 Task: Send an email with the signature Donald Hall with the subject Performance review and the message Please let me know if you have any feedback on this proposal. from softage.1@softage.net to softage.4@softage.net and softage.5@softage.net with an attached document Design_document.docx
Action: Mouse moved to (416, 529)
Screenshot: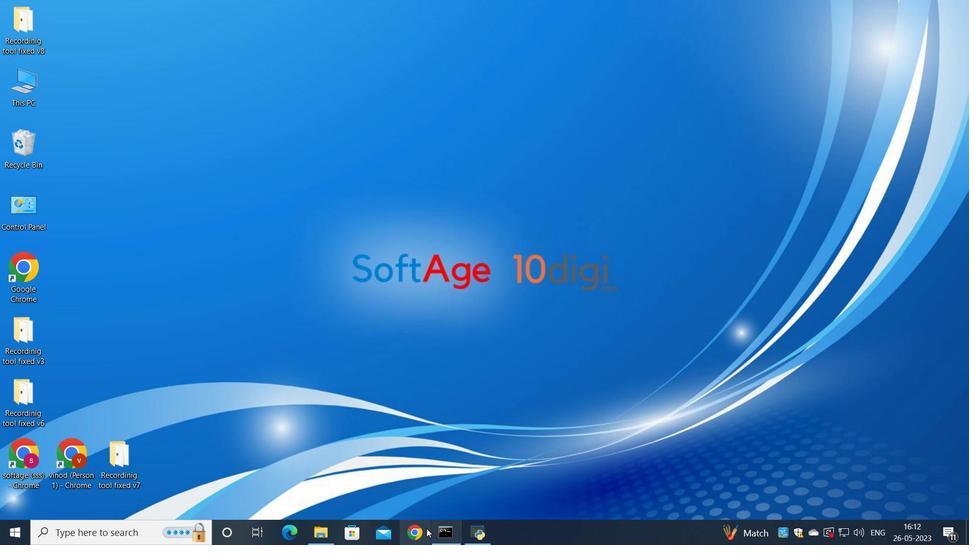 
Action: Mouse pressed left at (416, 529)
Screenshot: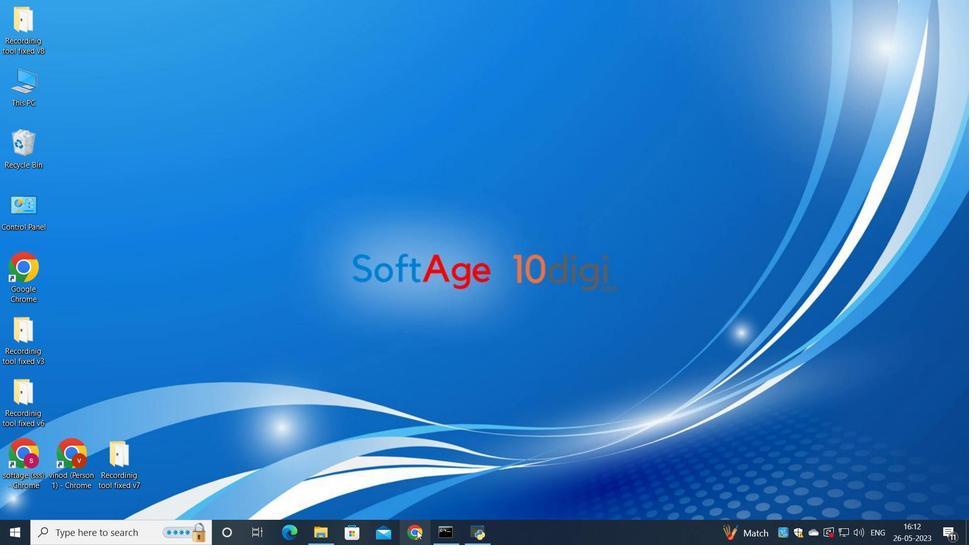 
Action: Mouse moved to (434, 330)
Screenshot: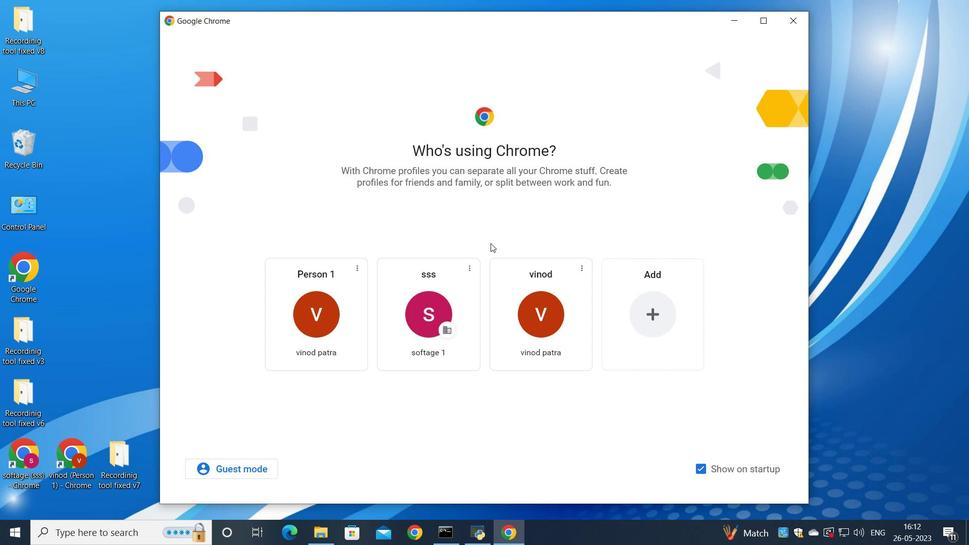 
Action: Mouse pressed left at (434, 330)
Screenshot: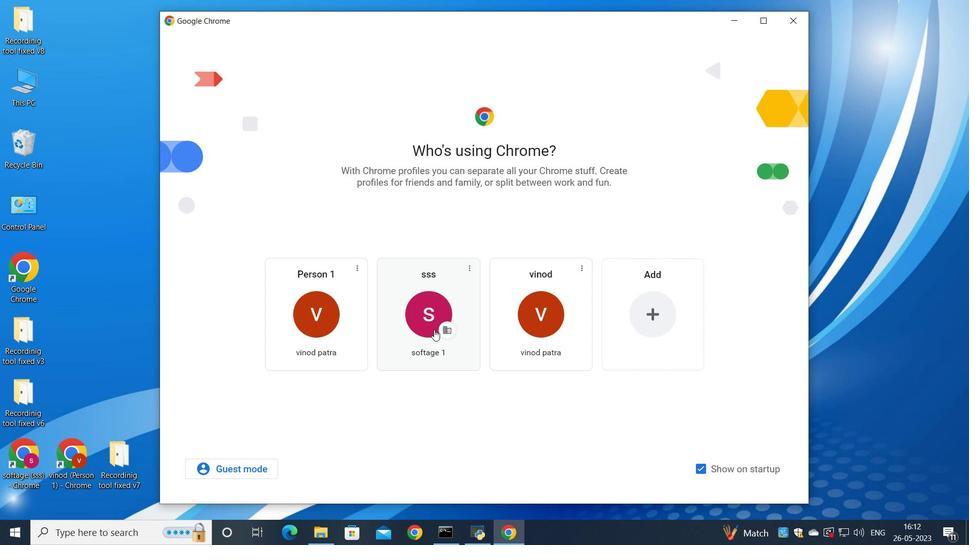 
Action: Mouse moved to (848, 64)
Screenshot: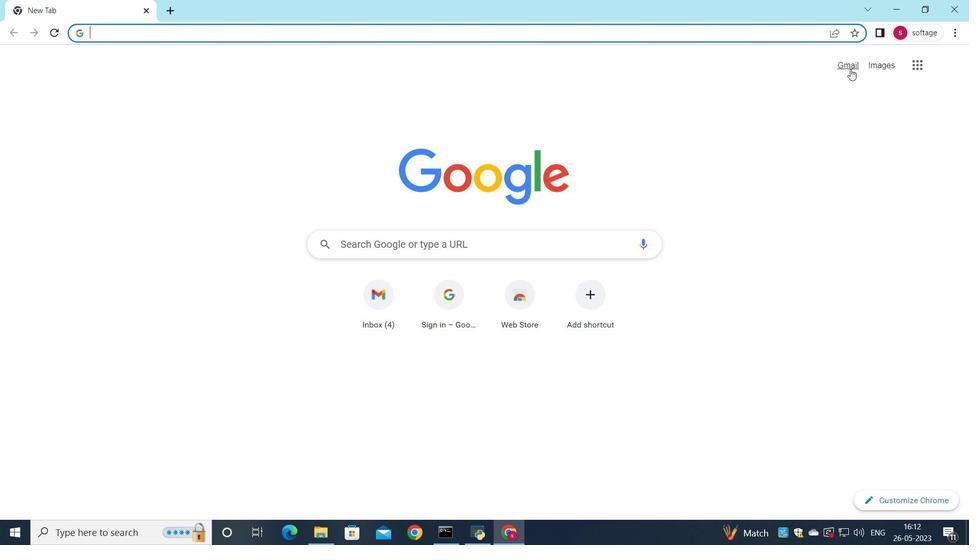 
Action: Mouse pressed left at (848, 64)
Screenshot: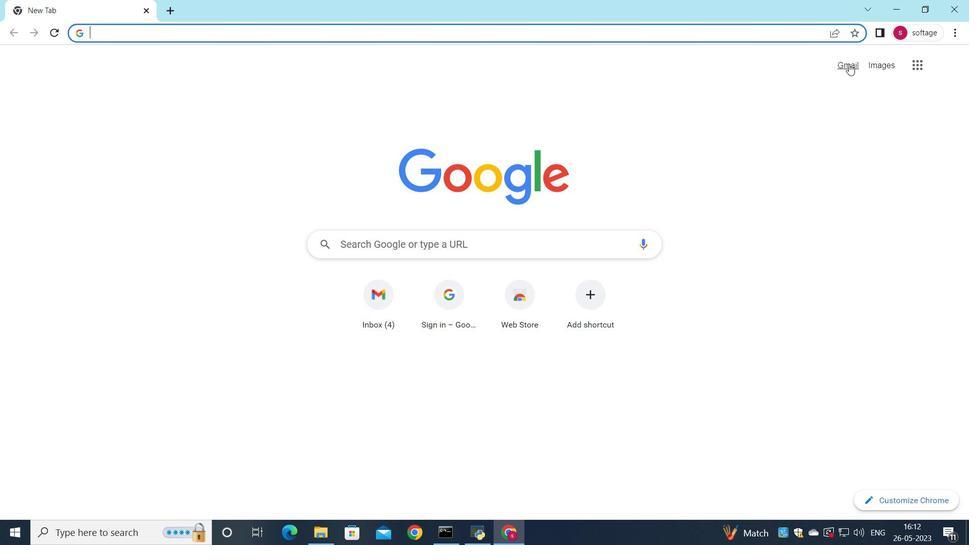 
Action: Mouse moved to (835, 85)
Screenshot: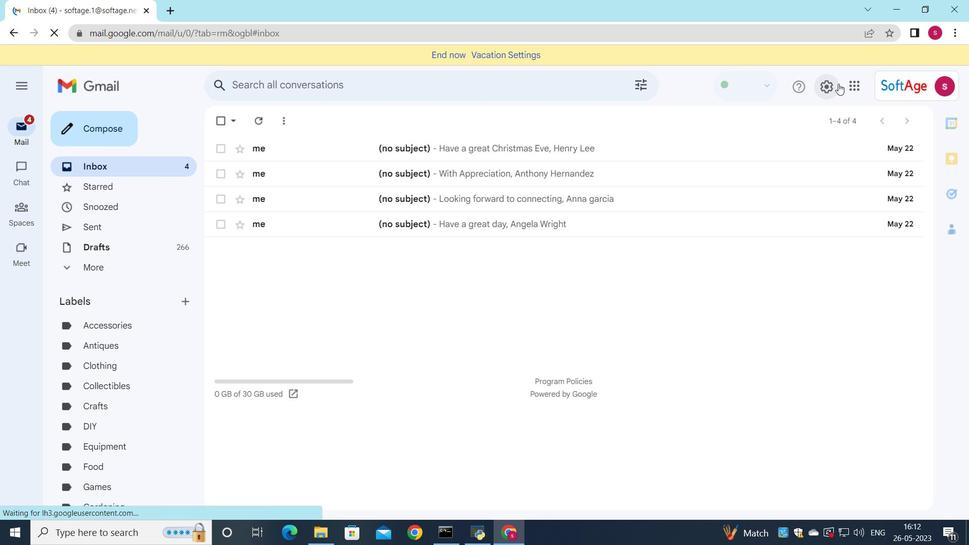 
Action: Mouse pressed left at (835, 85)
Screenshot: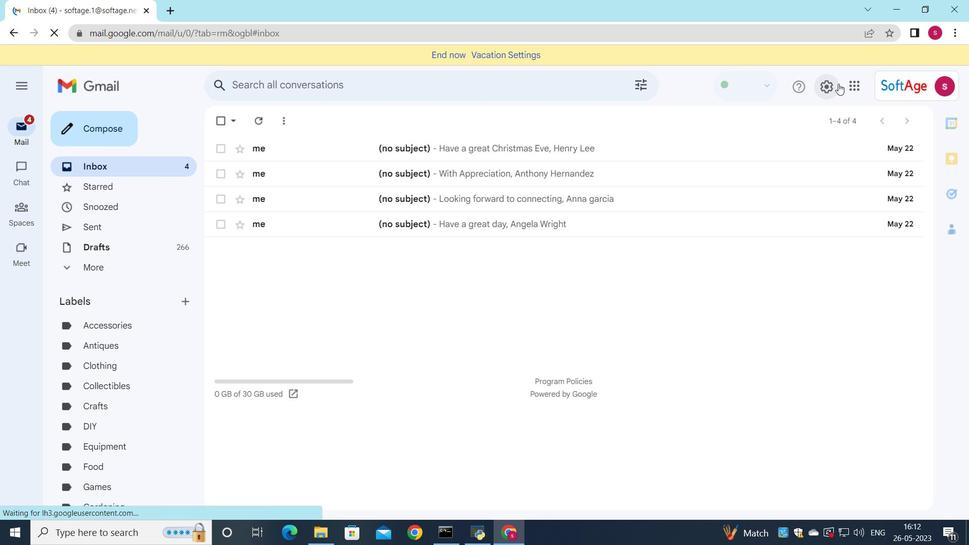 
Action: Mouse moved to (836, 145)
Screenshot: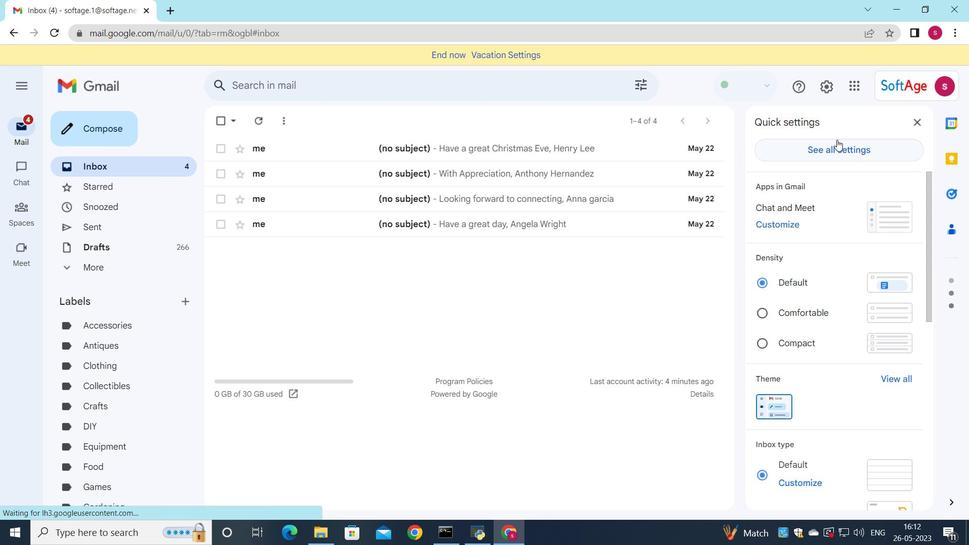 
Action: Mouse pressed left at (836, 145)
Screenshot: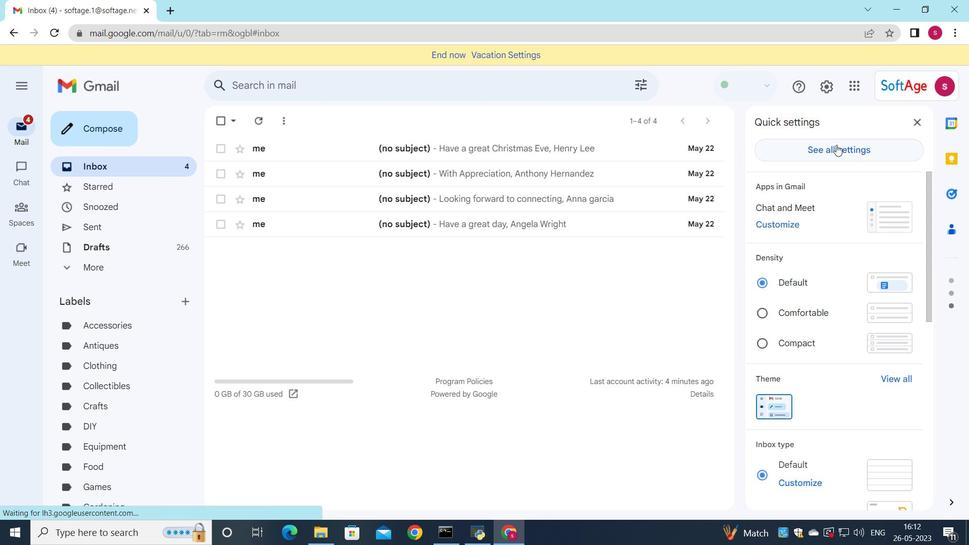 
Action: Mouse moved to (391, 253)
Screenshot: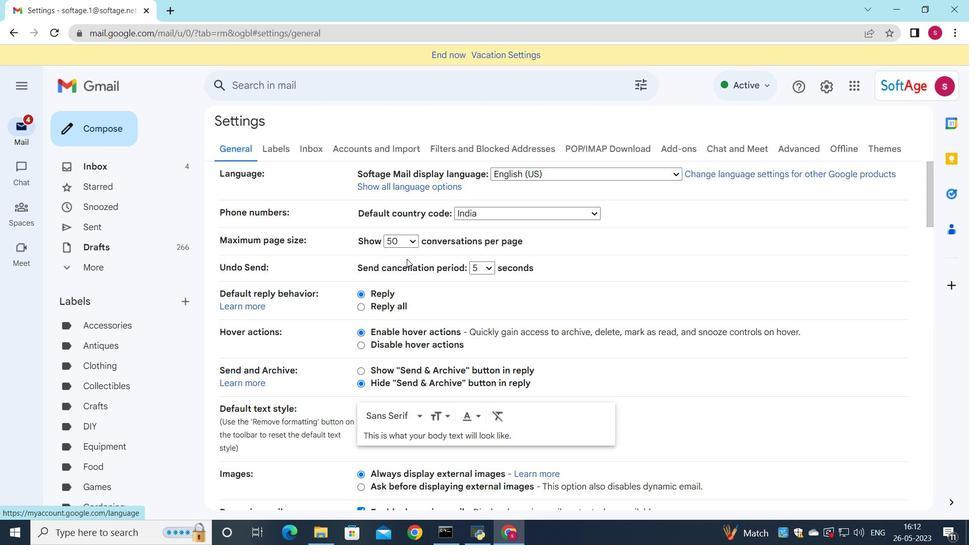 
Action: Mouse scrolled (391, 253) with delta (0, 0)
Screenshot: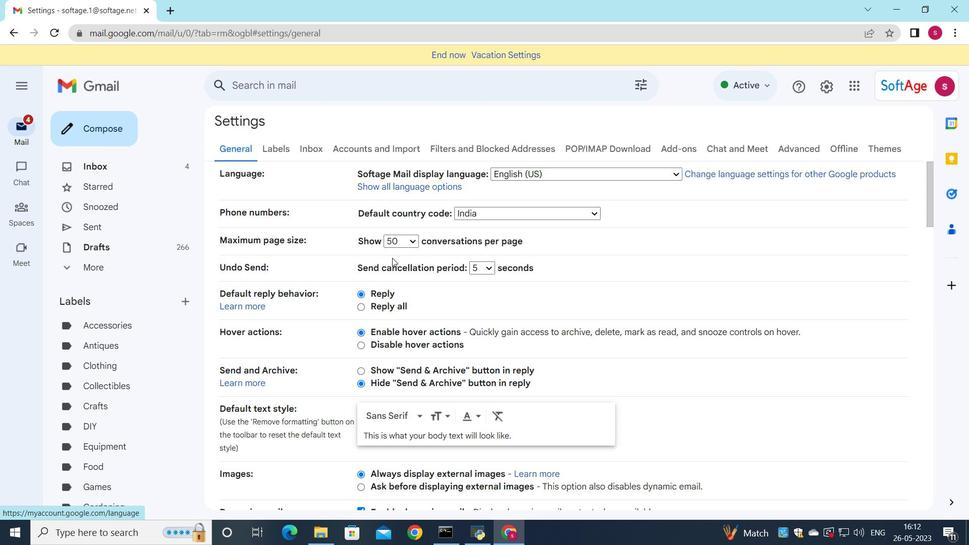 
Action: Mouse scrolled (391, 253) with delta (0, 0)
Screenshot: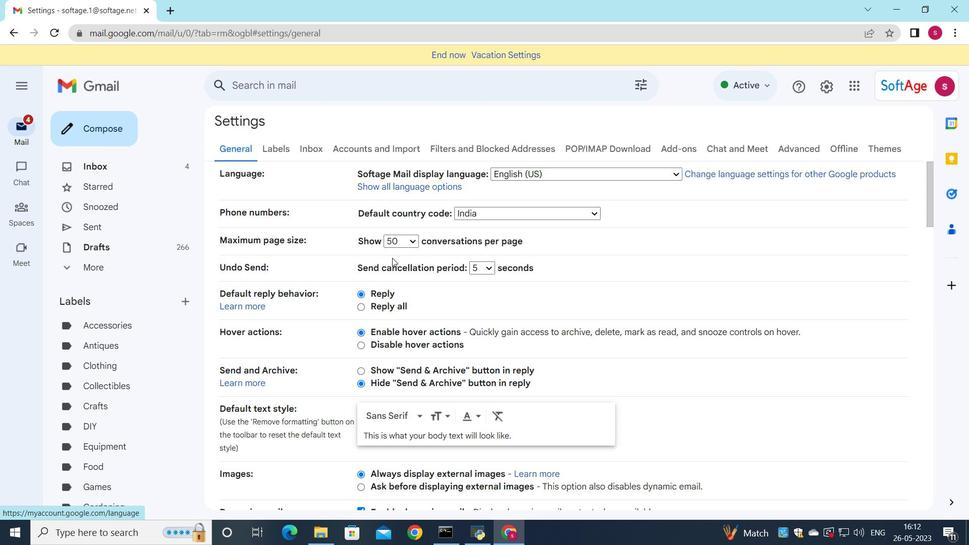 
Action: Mouse scrolled (391, 253) with delta (0, 0)
Screenshot: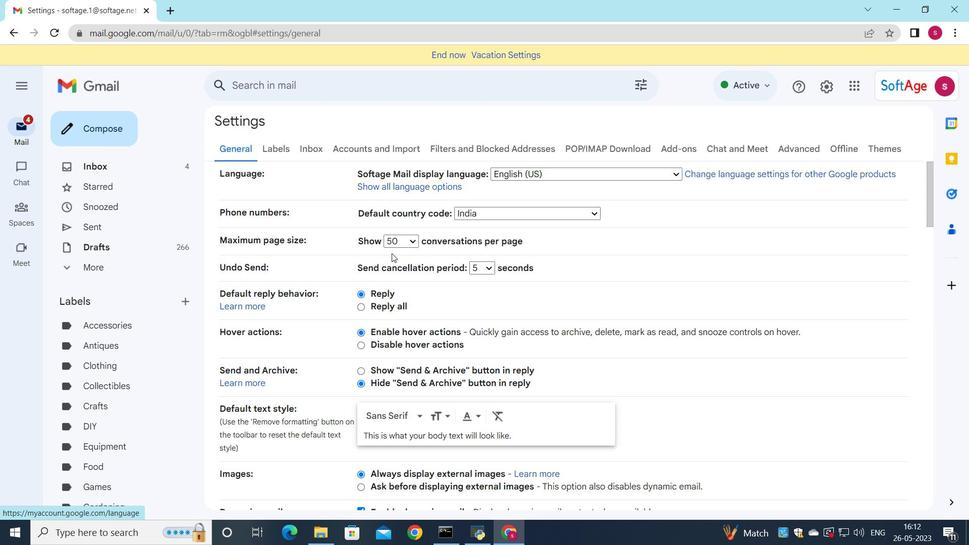 
Action: Mouse moved to (392, 246)
Screenshot: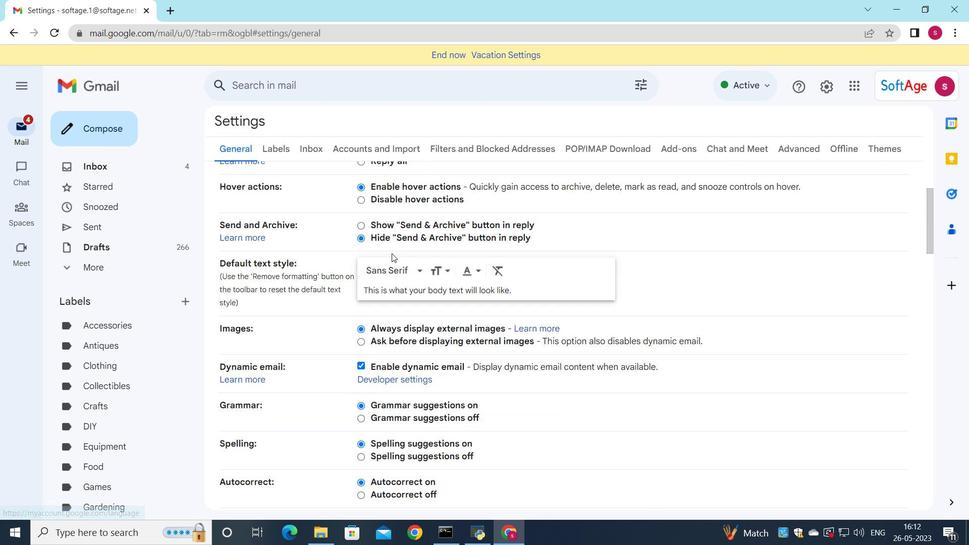 
Action: Mouse scrolled (392, 245) with delta (0, 0)
Screenshot: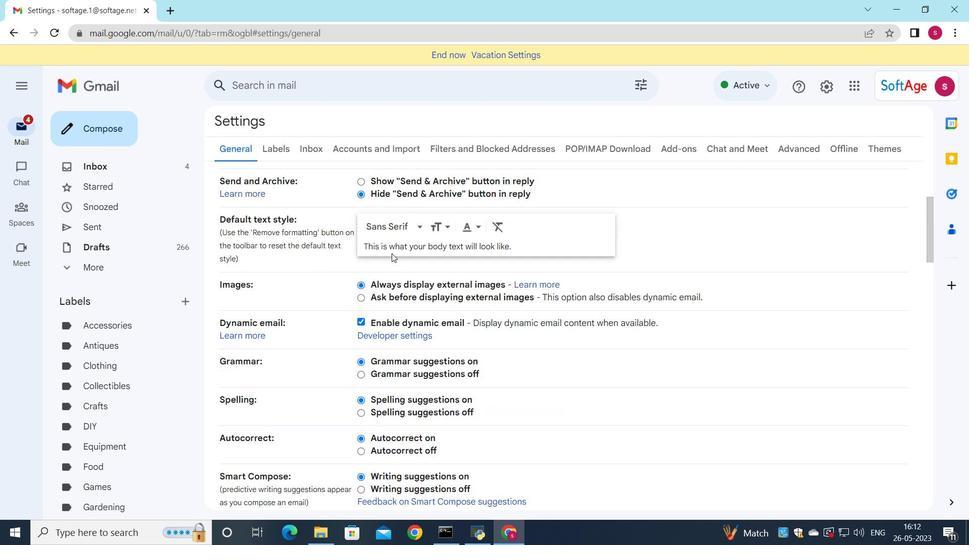 
Action: Mouse scrolled (392, 245) with delta (0, 0)
Screenshot: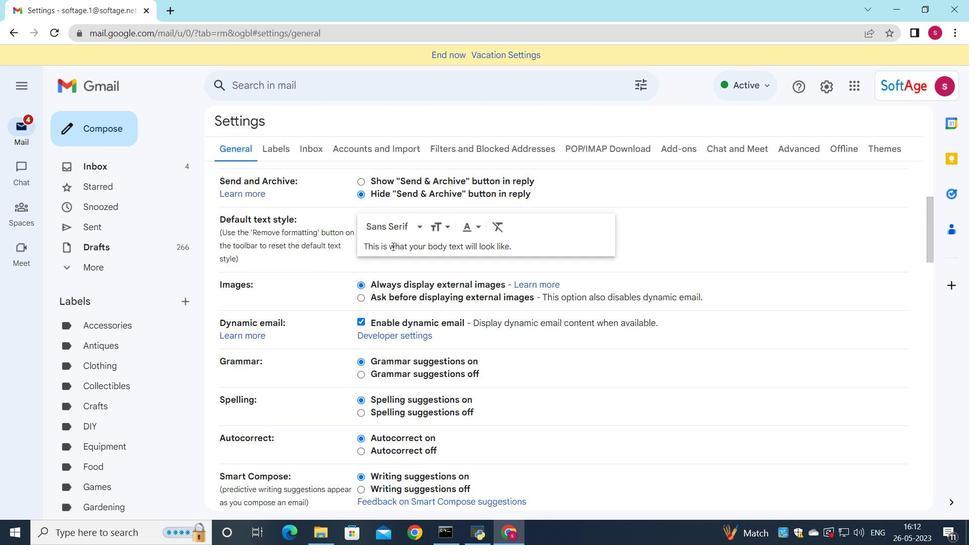 
Action: Mouse scrolled (392, 245) with delta (0, 0)
Screenshot: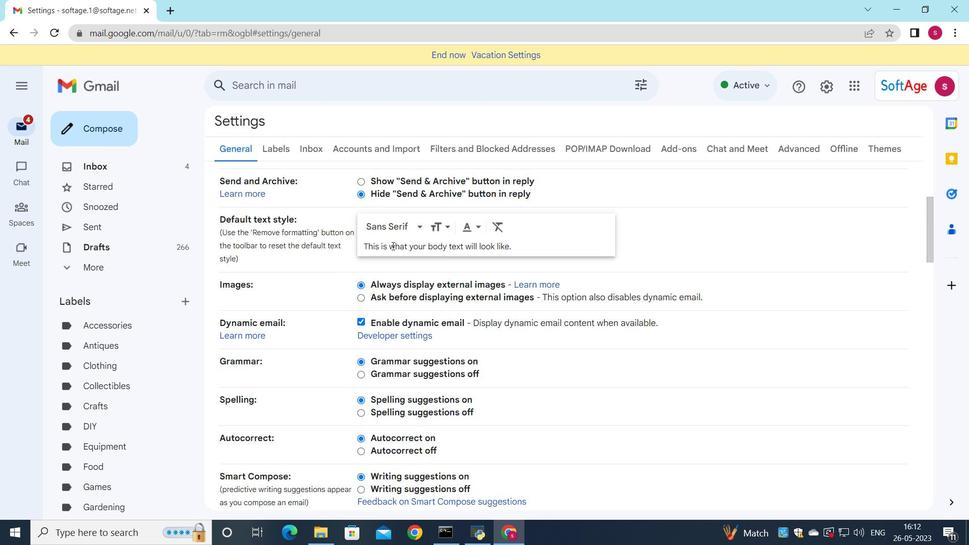 
Action: Mouse scrolled (392, 245) with delta (0, 0)
Screenshot: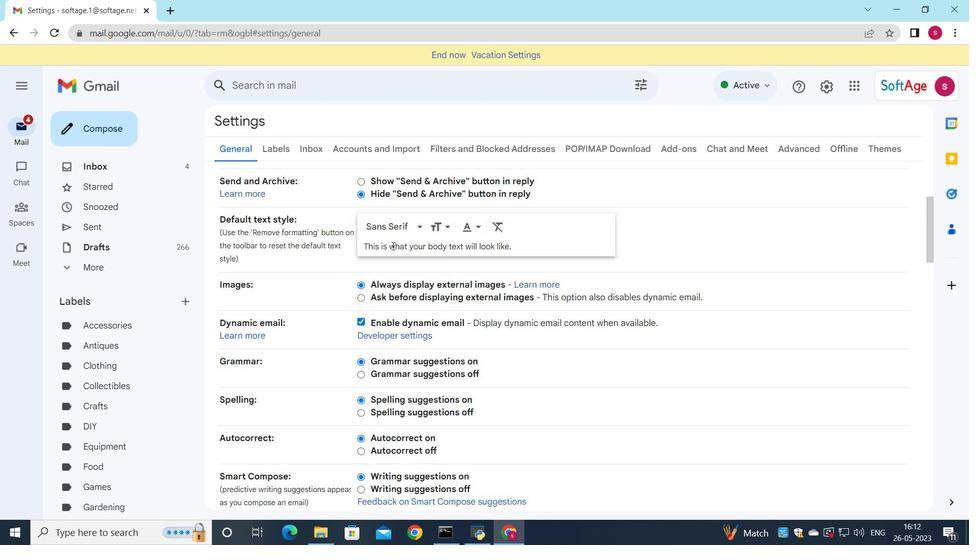 
Action: Mouse scrolled (392, 245) with delta (0, 0)
Screenshot: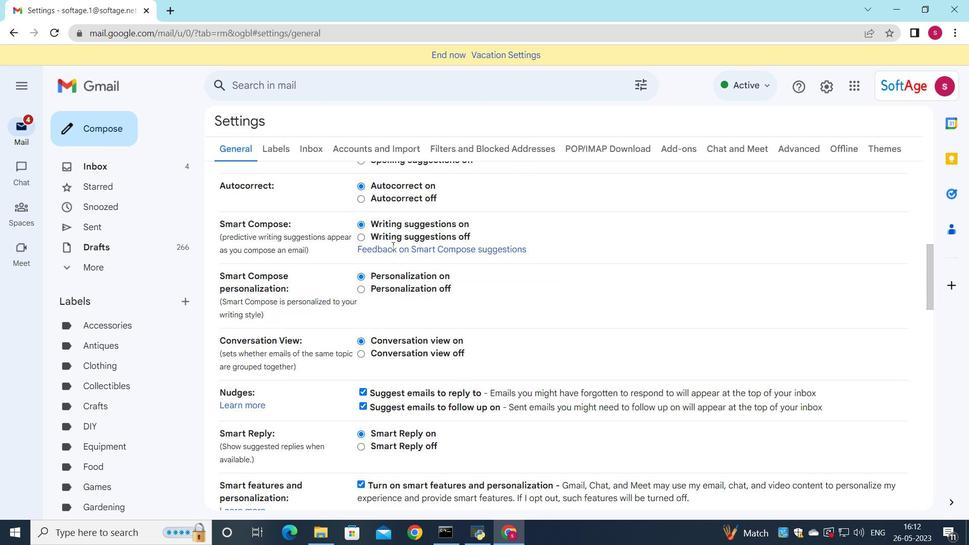
Action: Mouse scrolled (392, 245) with delta (0, 0)
Screenshot: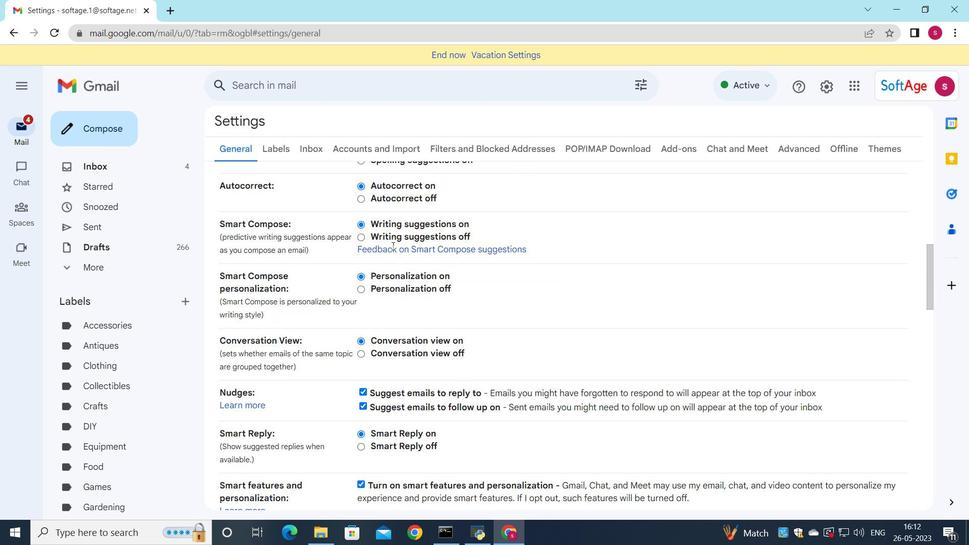 
Action: Mouse scrolled (392, 245) with delta (0, 0)
Screenshot: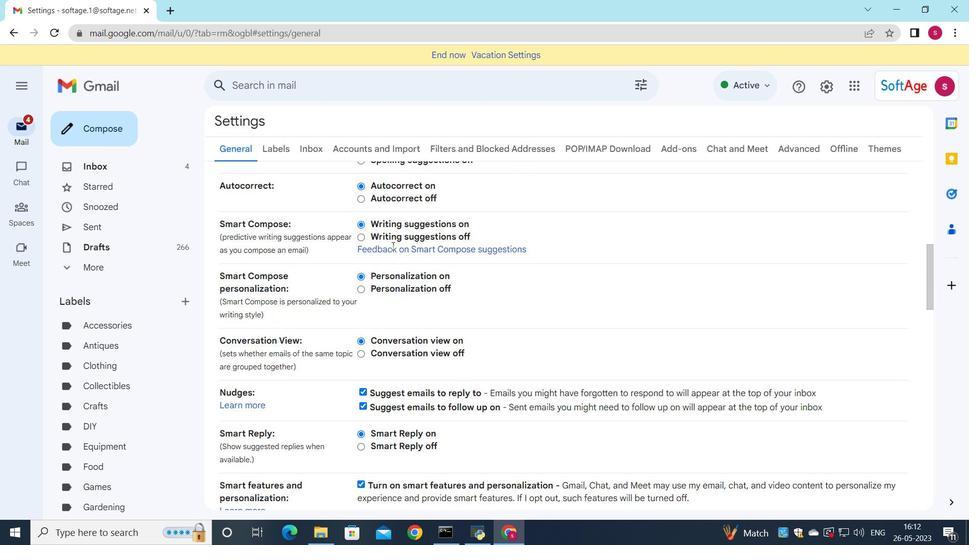 
Action: Mouse scrolled (392, 245) with delta (0, 0)
Screenshot: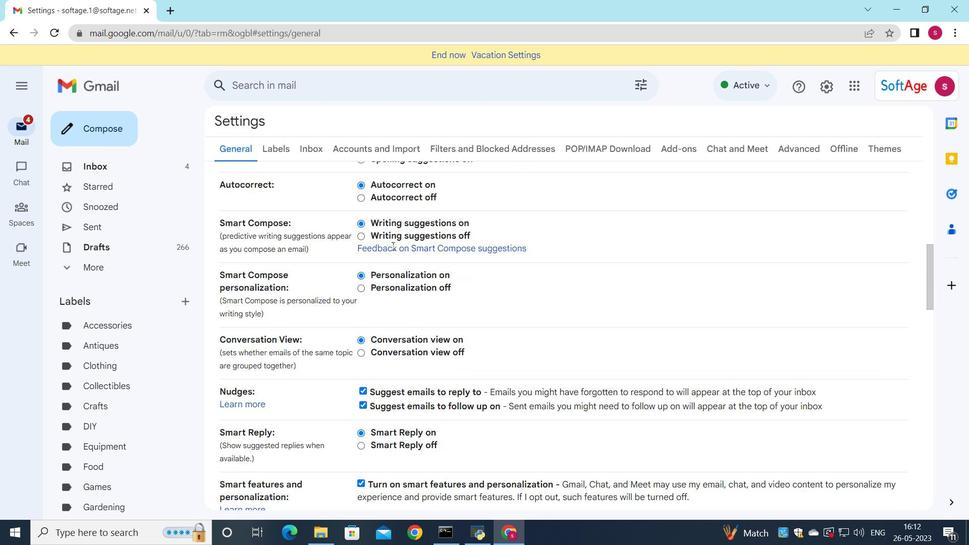 
Action: Mouse scrolled (392, 245) with delta (0, 0)
Screenshot: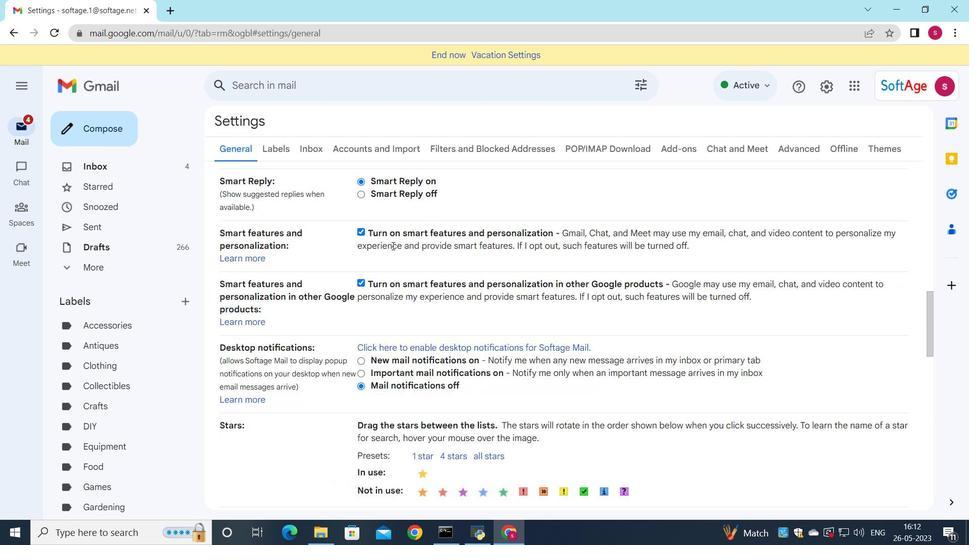 
Action: Mouse scrolled (392, 245) with delta (0, 0)
Screenshot: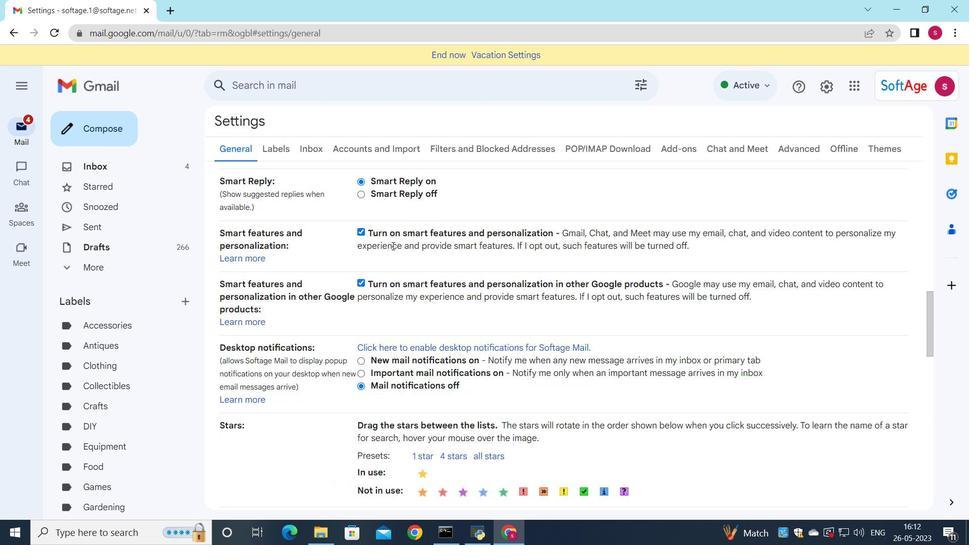 
Action: Mouse scrolled (392, 245) with delta (0, 0)
Screenshot: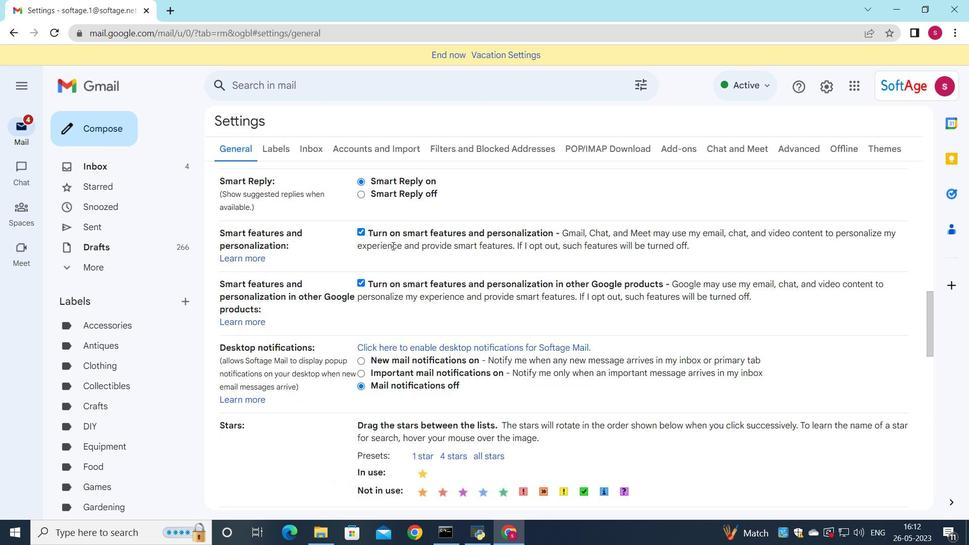 
Action: Mouse scrolled (392, 245) with delta (0, 0)
Screenshot: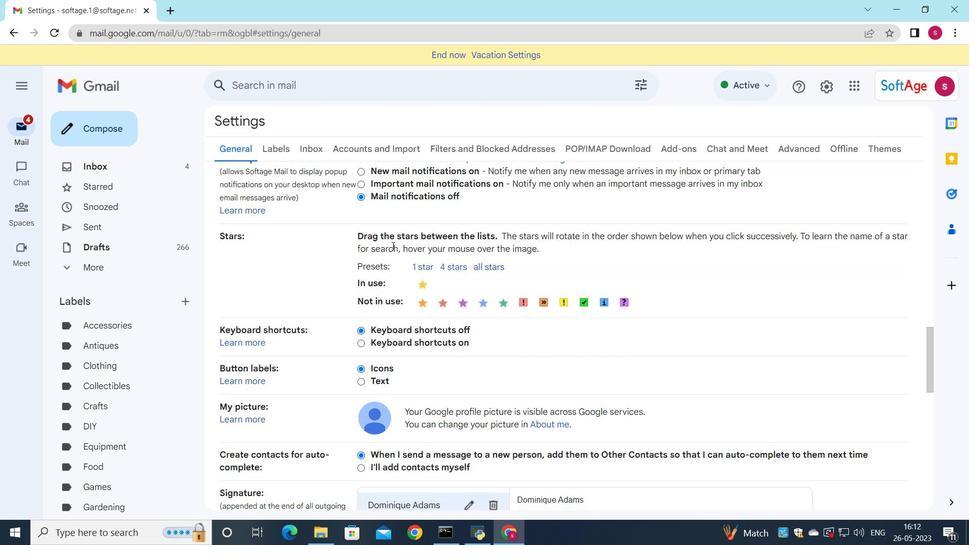 
Action: Mouse scrolled (392, 245) with delta (0, 0)
Screenshot: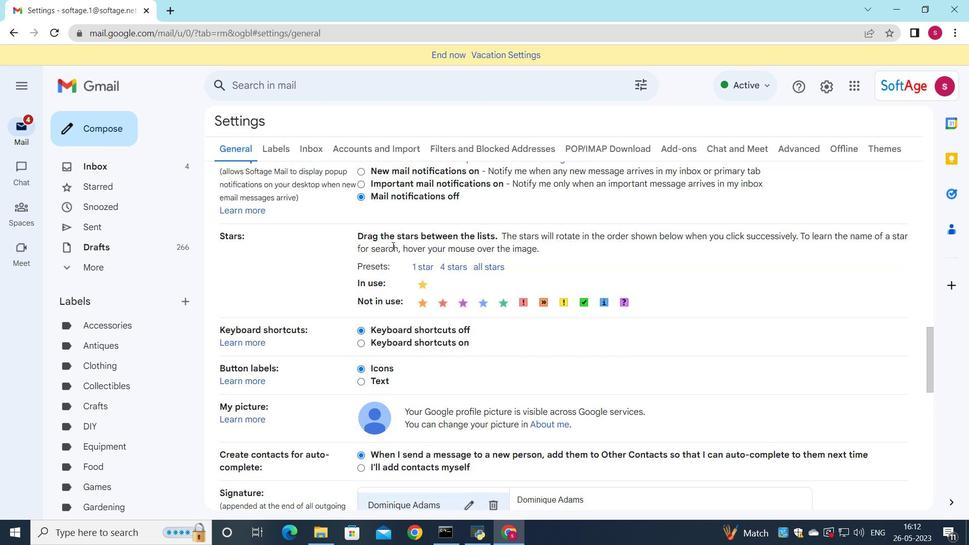 
Action: Mouse scrolled (392, 245) with delta (0, 0)
Screenshot: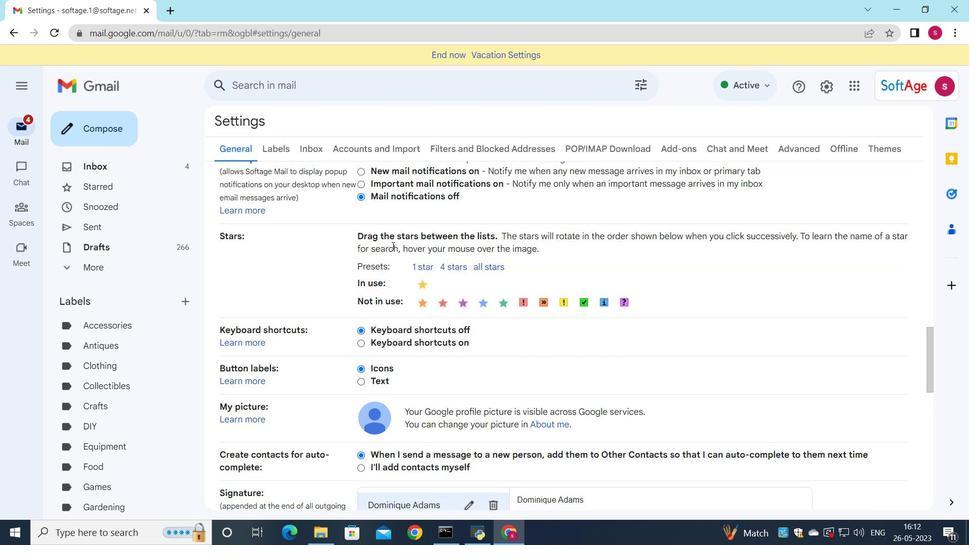 
Action: Mouse scrolled (392, 245) with delta (0, 0)
Screenshot: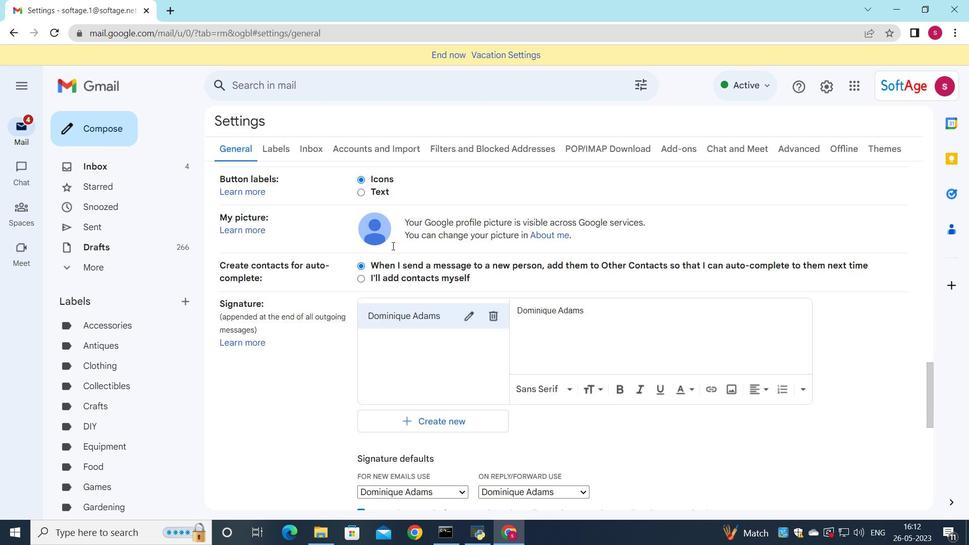 
Action: Mouse scrolled (392, 245) with delta (0, 0)
Screenshot: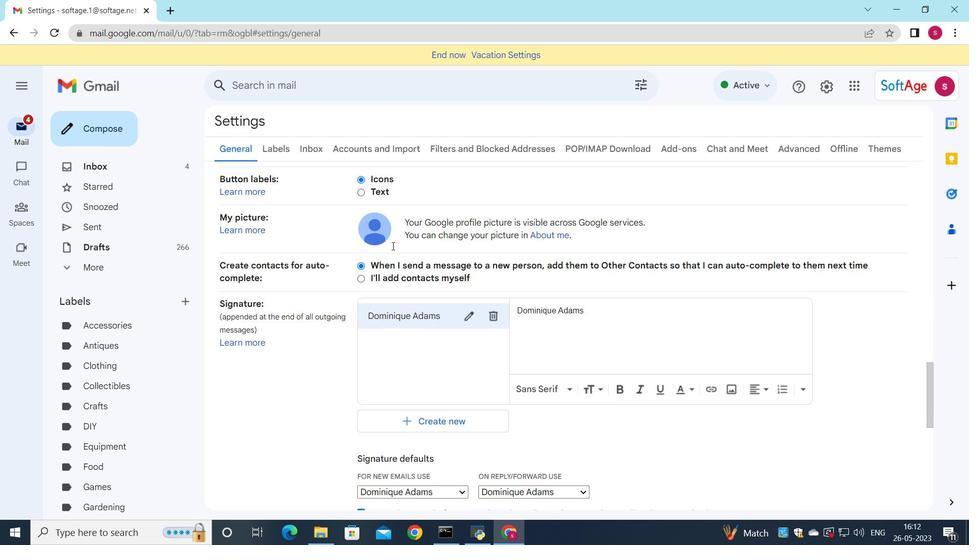 
Action: Mouse scrolled (392, 245) with delta (0, 0)
Screenshot: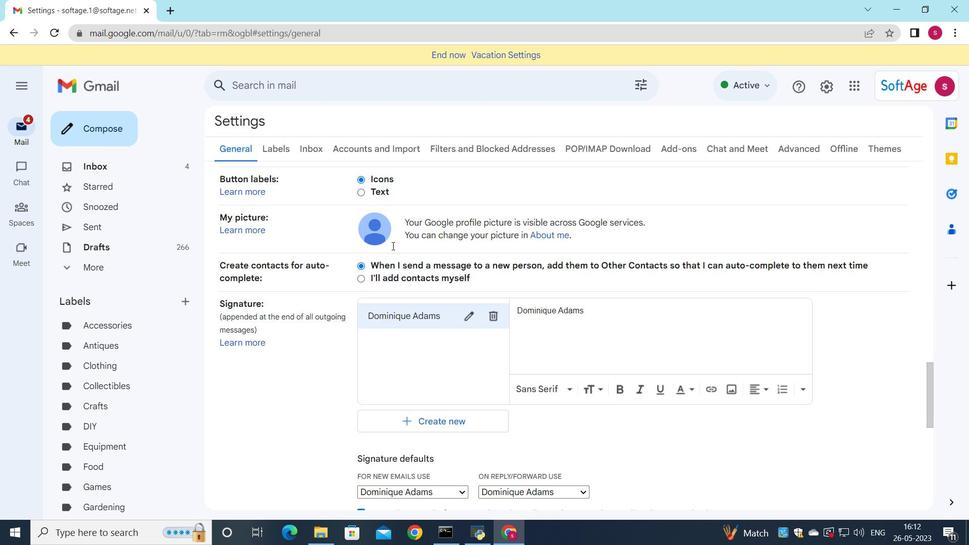 
Action: Mouse moved to (403, 242)
Screenshot: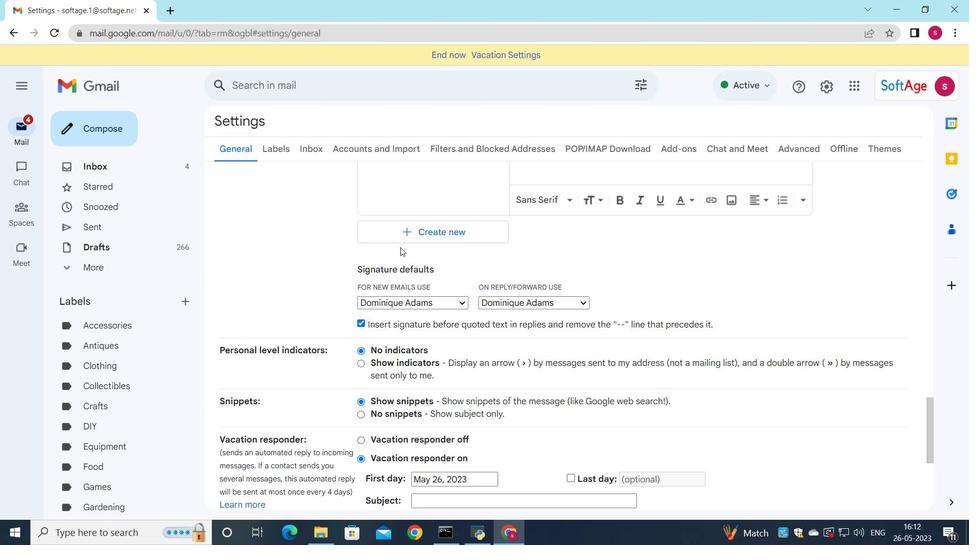 
Action: Mouse scrolled (403, 242) with delta (0, 0)
Screenshot: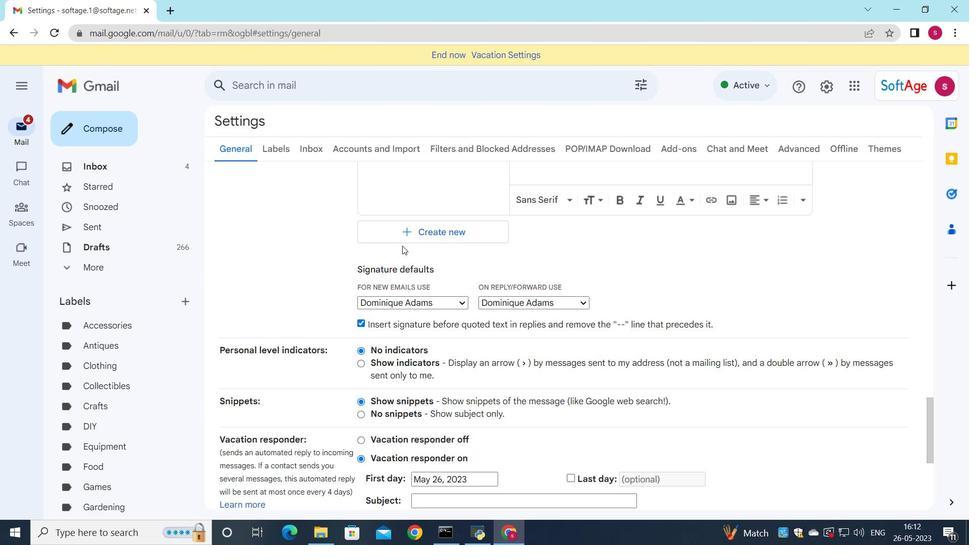 
Action: Mouse scrolled (403, 242) with delta (0, 0)
Screenshot: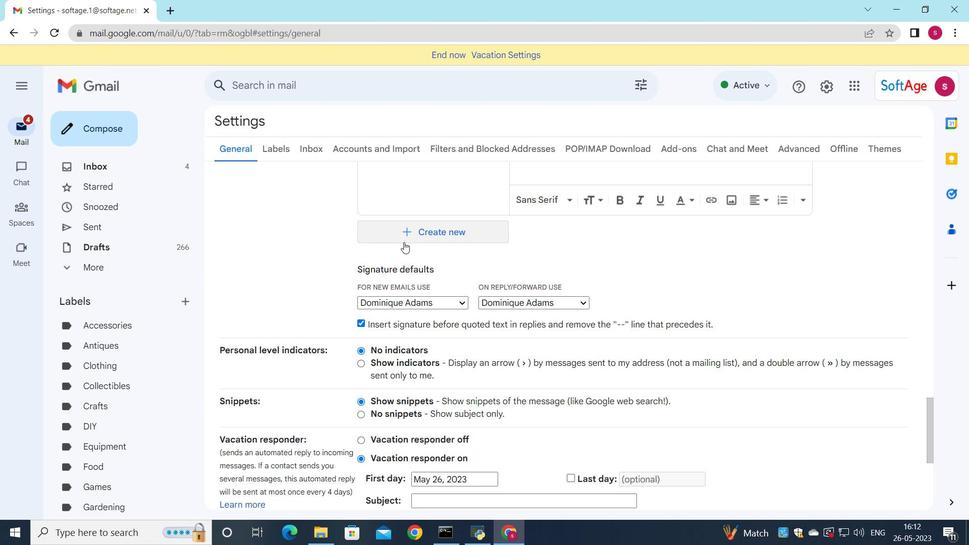 
Action: Mouse moved to (500, 258)
Screenshot: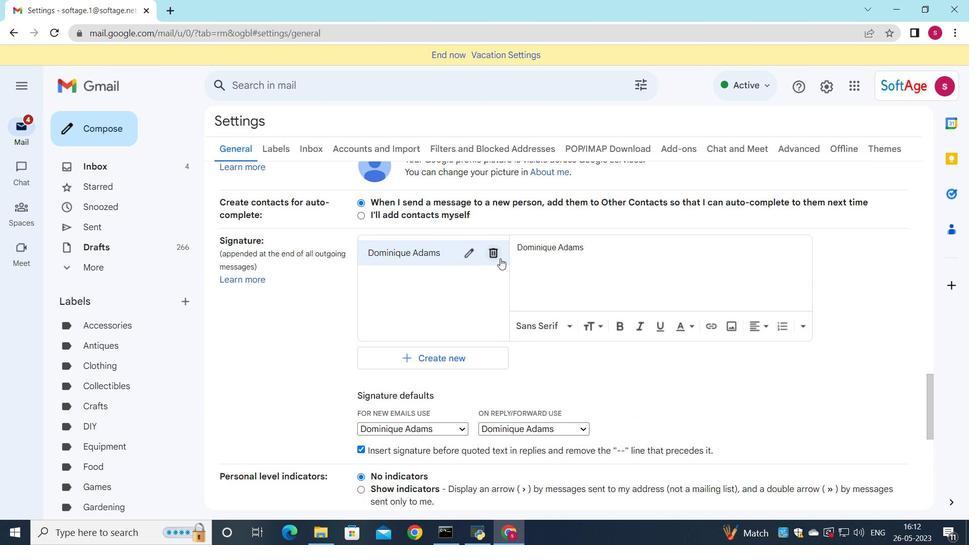 
Action: Mouse pressed left at (500, 258)
Screenshot: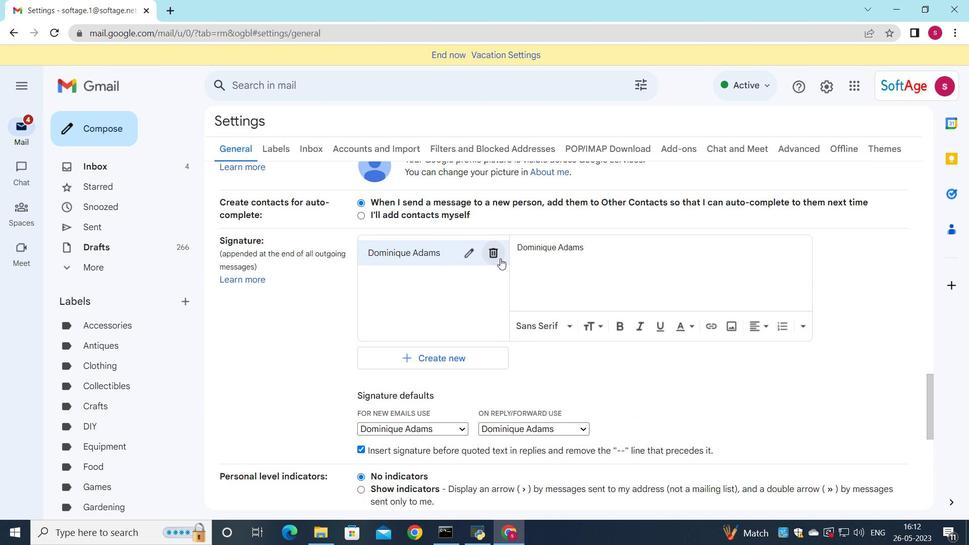 
Action: Mouse moved to (594, 305)
Screenshot: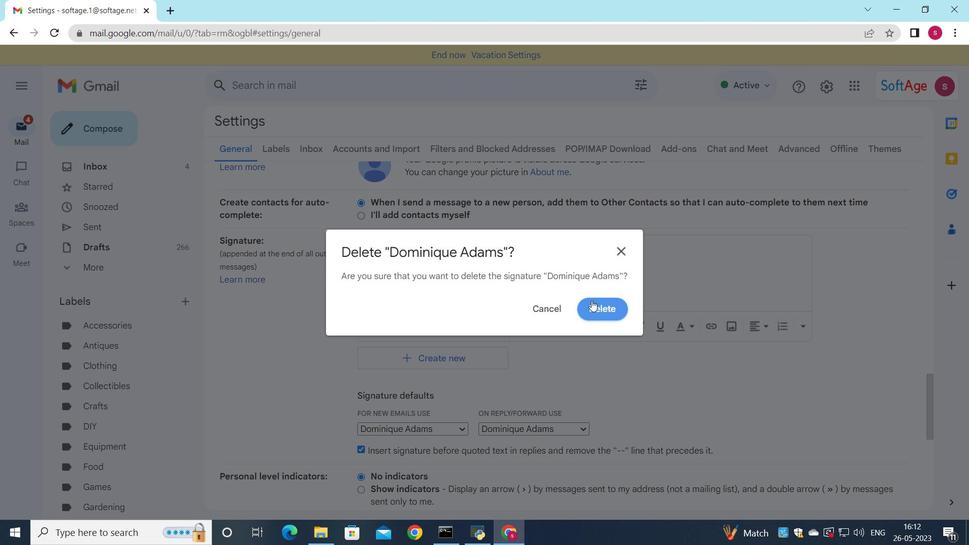 
Action: Mouse pressed left at (594, 305)
Screenshot: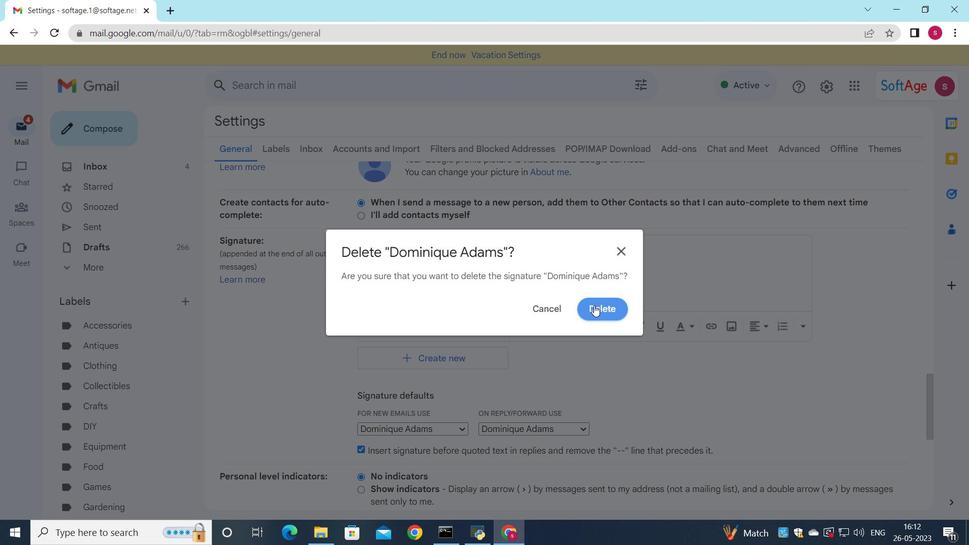 
Action: Mouse moved to (411, 267)
Screenshot: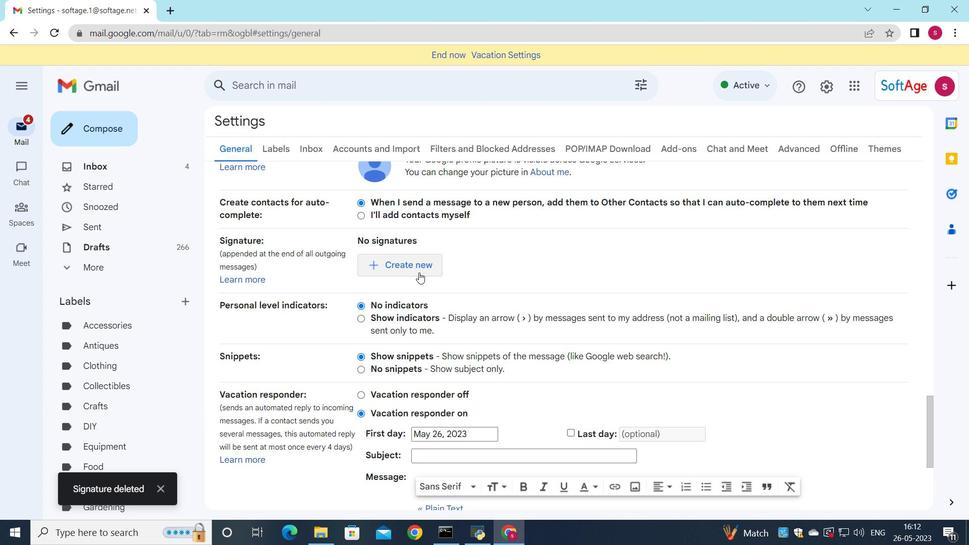 
Action: Mouse pressed left at (411, 267)
Screenshot: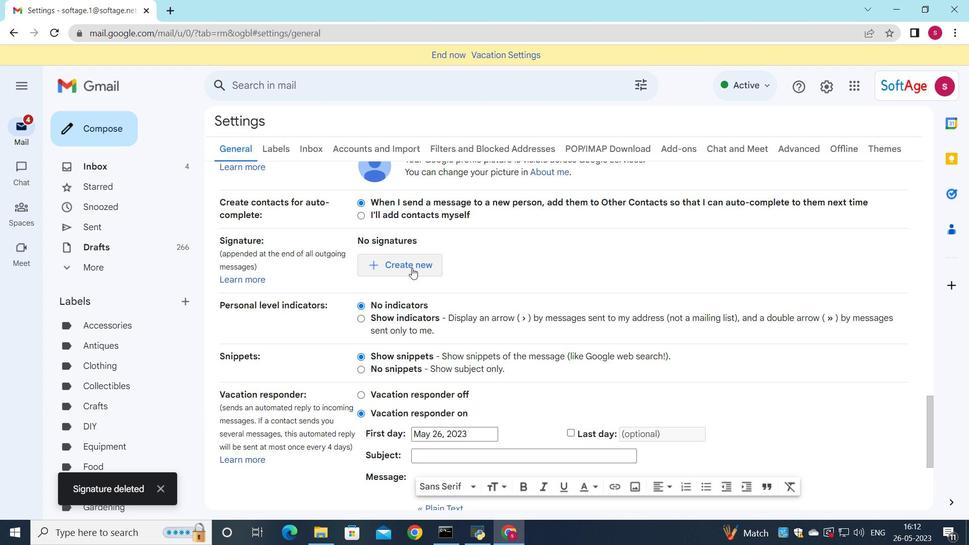 
Action: Mouse moved to (712, 239)
Screenshot: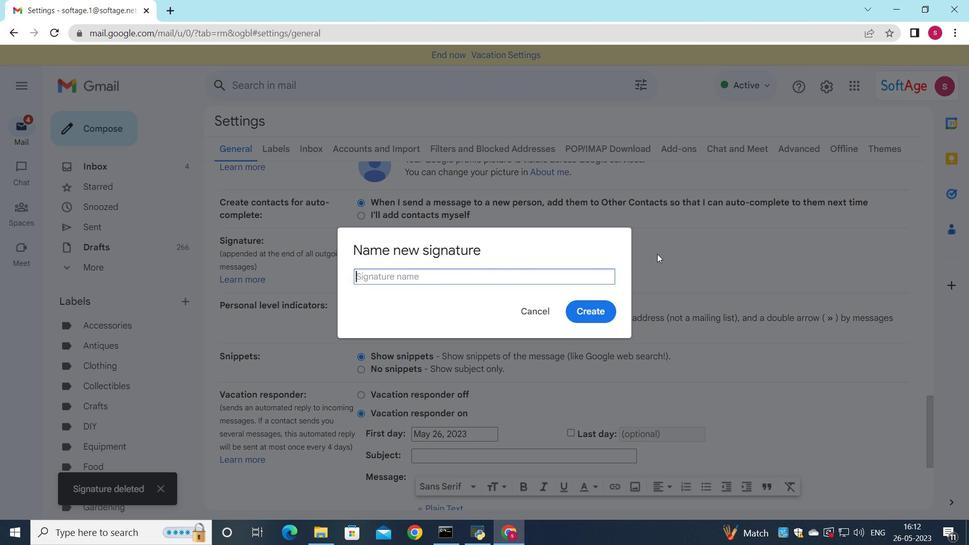 
Action: Key pressed <Key.shift>Donald<Key.space><Key.shift>Hall
Screenshot: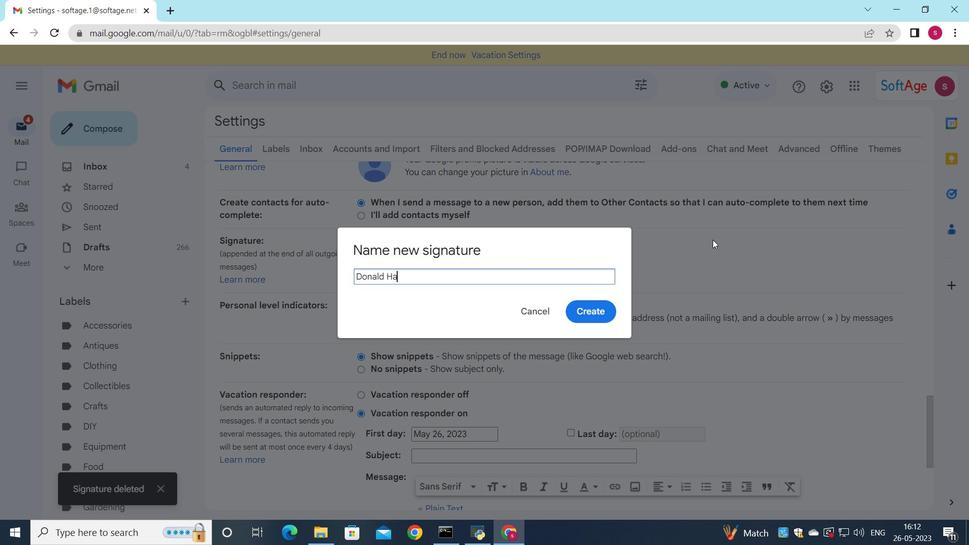 
Action: Mouse moved to (602, 310)
Screenshot: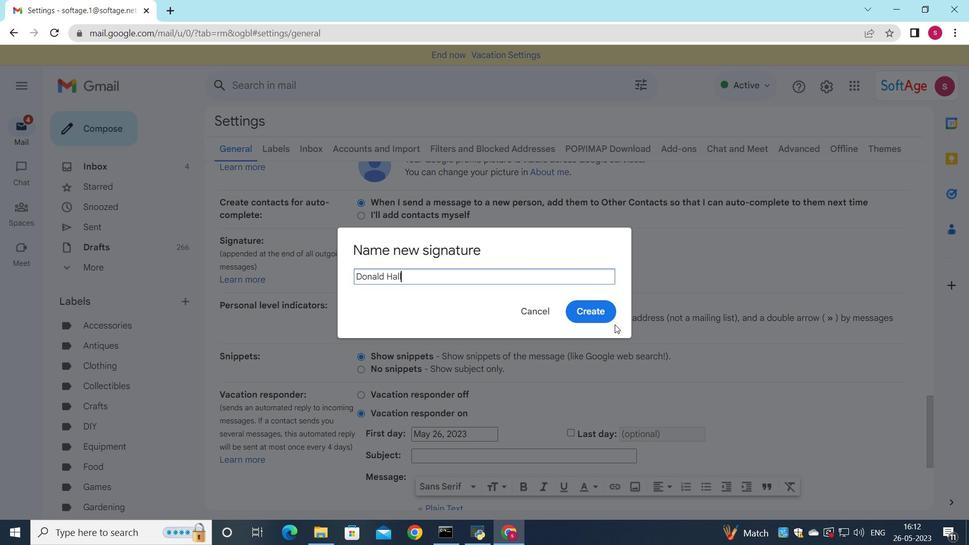 
Action: Mouse pressed left at (602, 310)
Screenshot: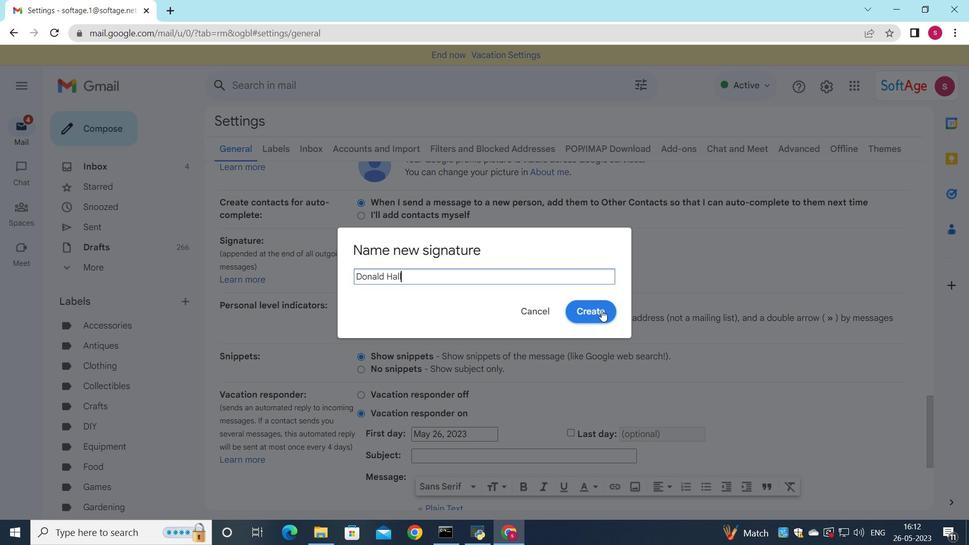 
Action: Mouse moved to (548, 270)
Screenshot: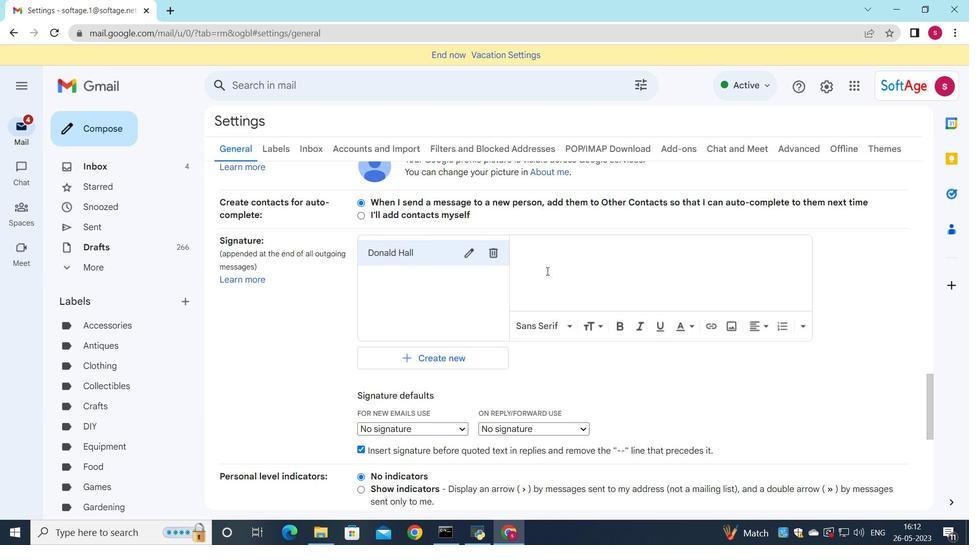 
Action: Mouse pressed left at (548, 270)
Screenshot: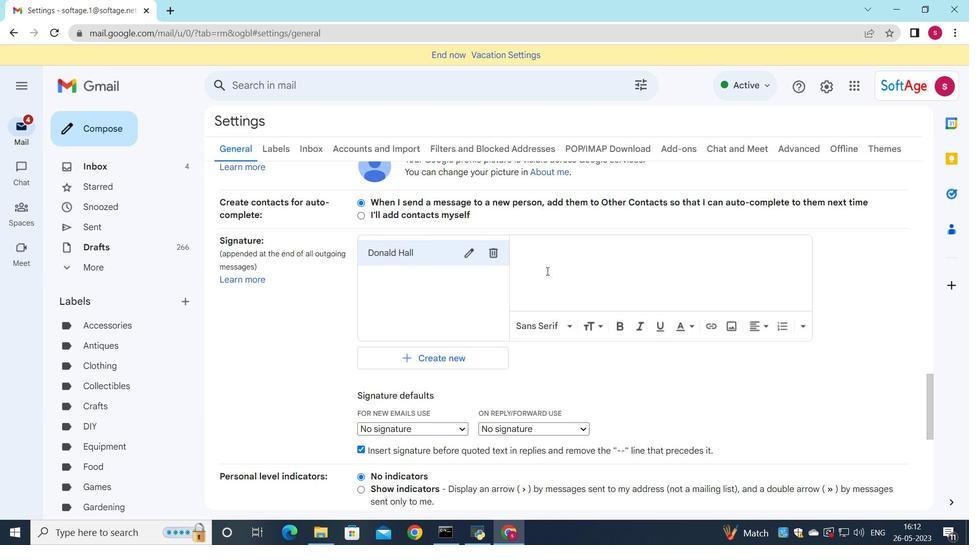 
Action: Key pressed <Key.shift>Donald<Key.space><Key.shift><Key.shift><Key.shift><Key.shift><Key.shift><Key.shift><Key.shift>HGa<Key.backspace><Key.backspace>all
Screenshot: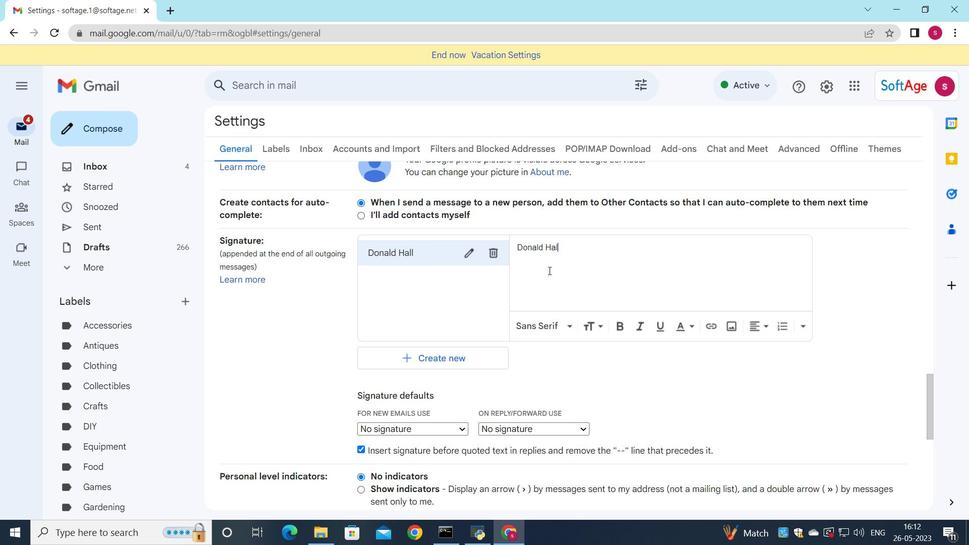 
Action: Mouse moved to (445, 427)
Screenshot: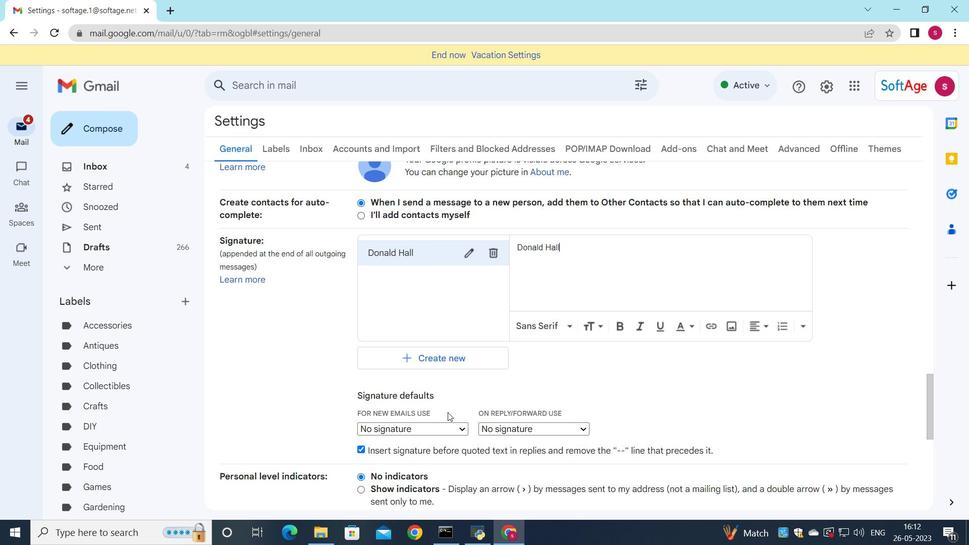
Action: Mouse pressed left at (445, 427)
Screenshot: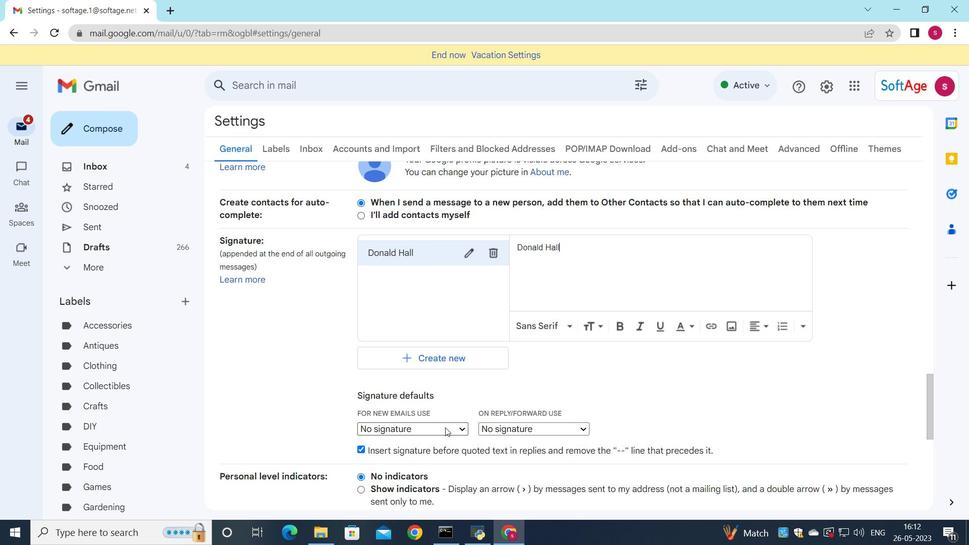 
Action: Mouse moved to (426, 450)
Screenshot: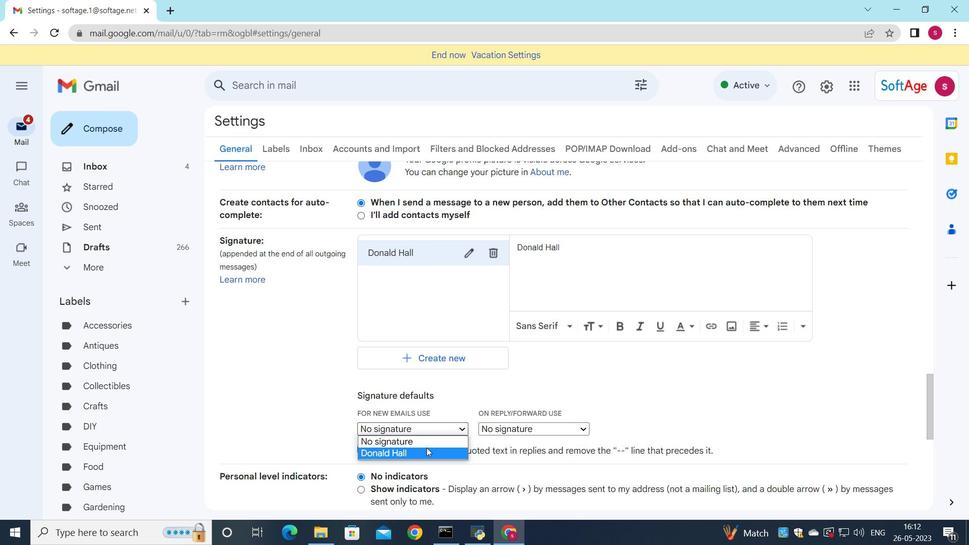 
Action: Mouse pressed left at (426, 450)
Screenshot: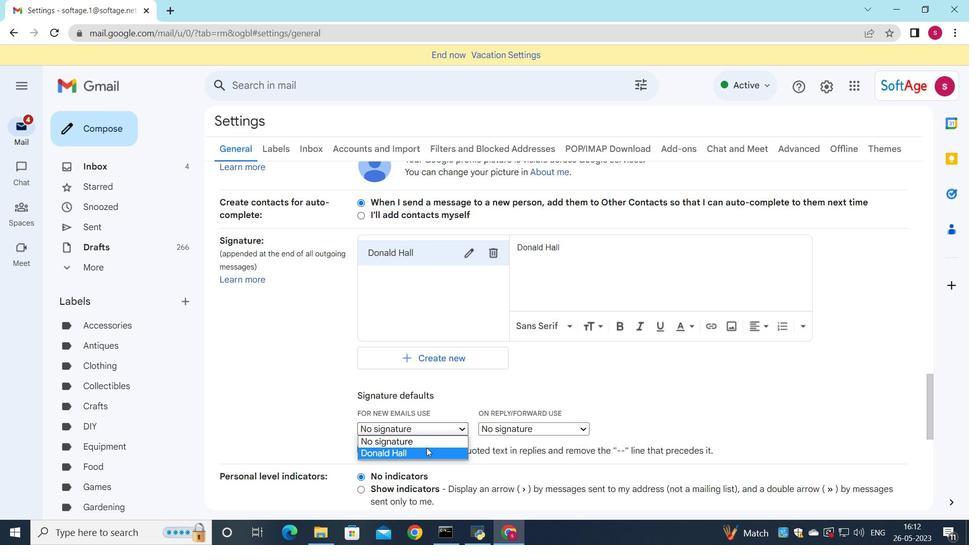 
Action: Mouse moved to (486, 428)
Screenshot: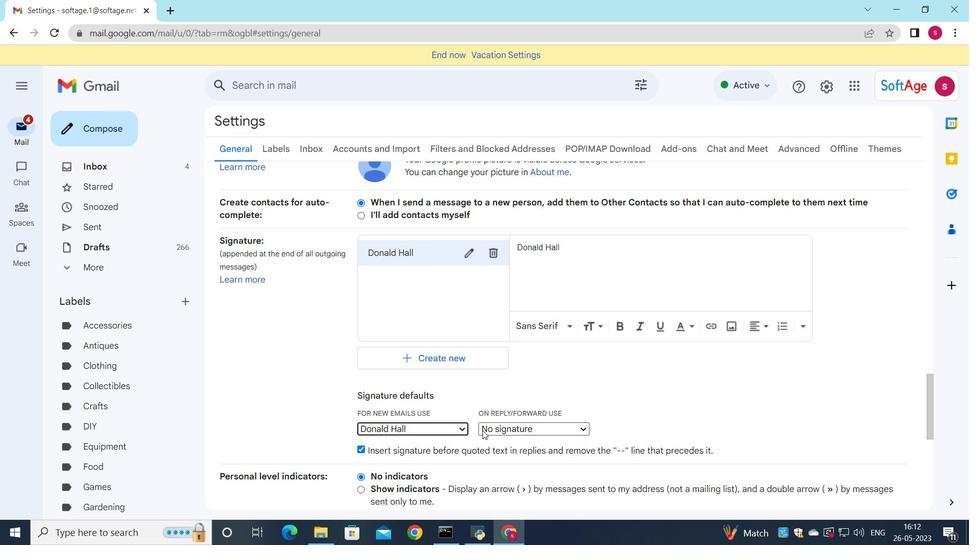 
Action: Mouse pressed left at (486, 428)
Screenshot: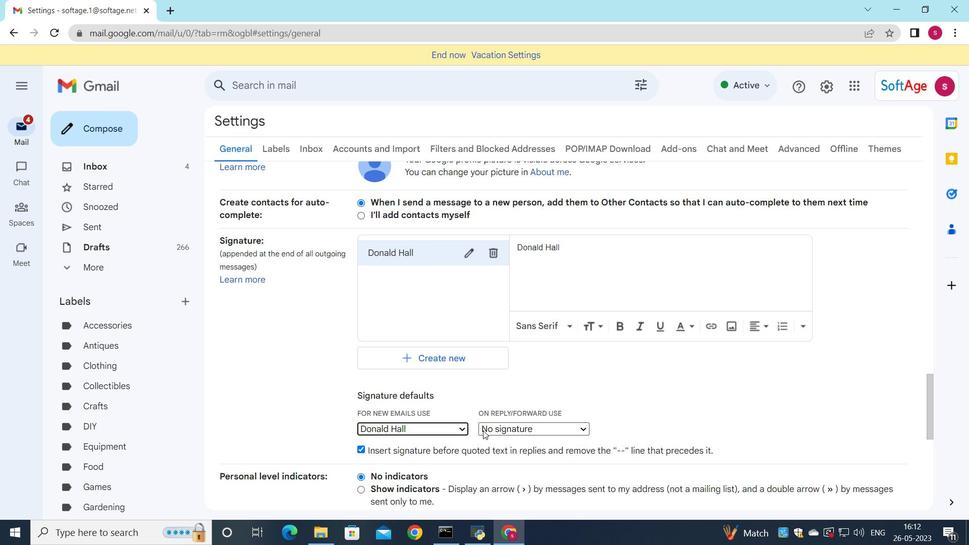 
Action: Mouse moved to (484, 453)
Screenshot: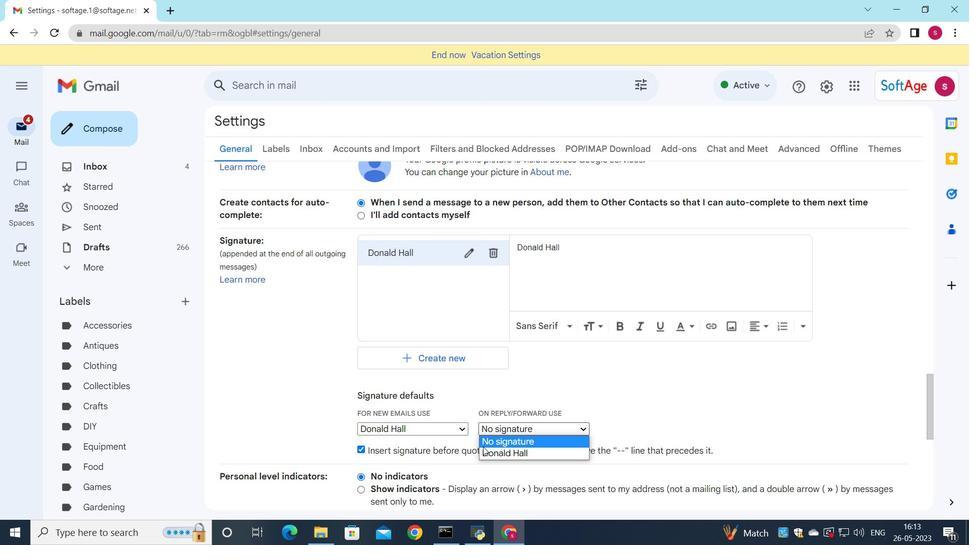 
Action: Mouse pressed left at (484, 453)
Screenshot: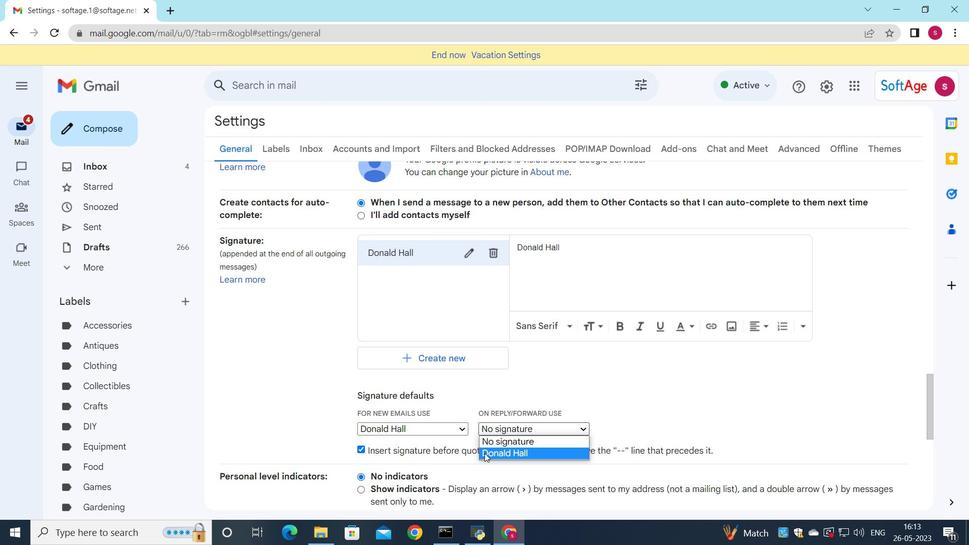 
Action: Mouse moved to (395, 402)
Screenshot: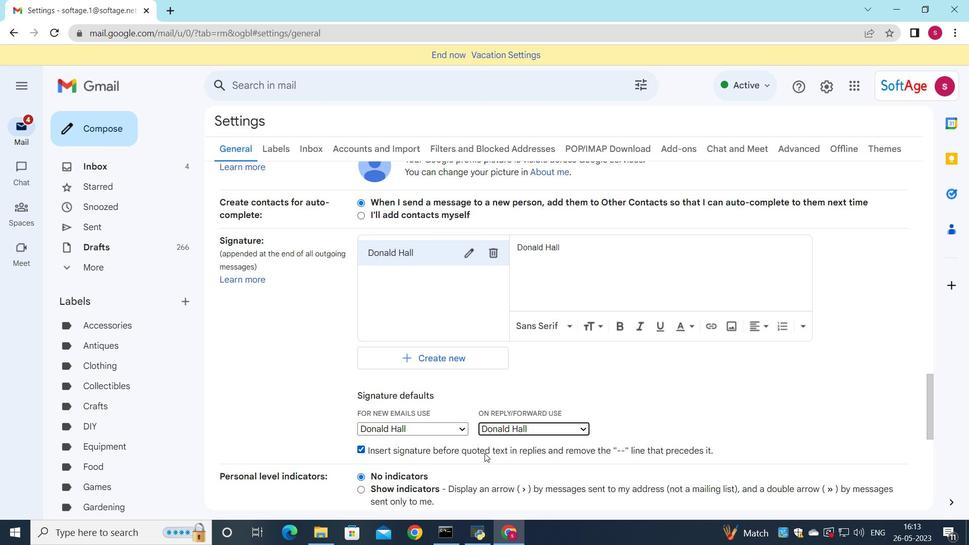 
Action: Mouse scrolled (395, 401) with delta (0, 0)
Screenshot: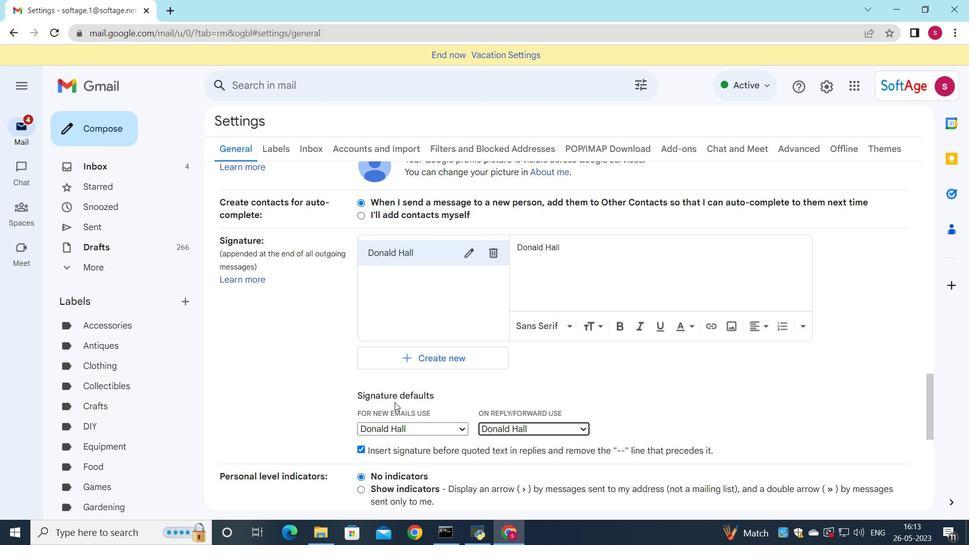 
Action: Mouse scrolled (395, 401) with delta (0, 0)
Screenshot: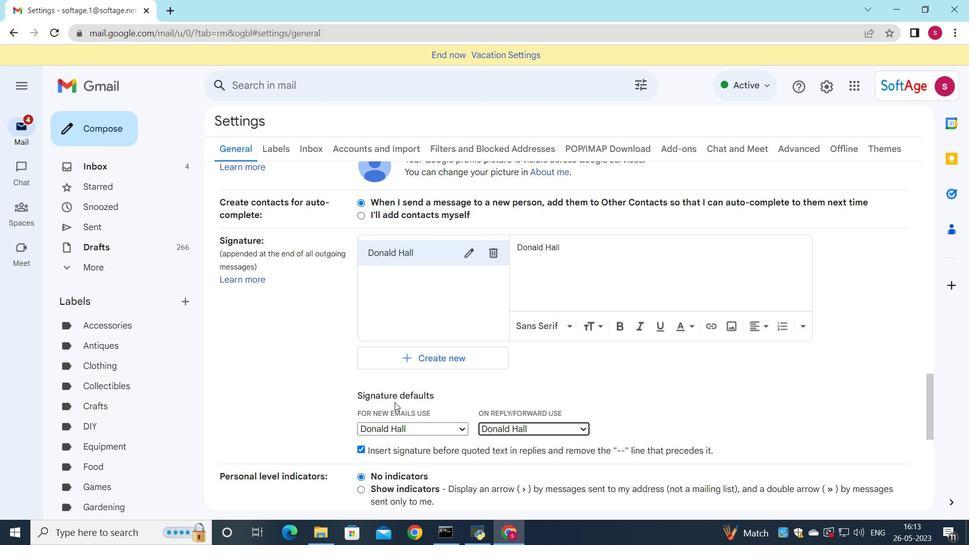 
Action: Mouse scrolled (395, 401) with delta (0, 0)
Screenshot: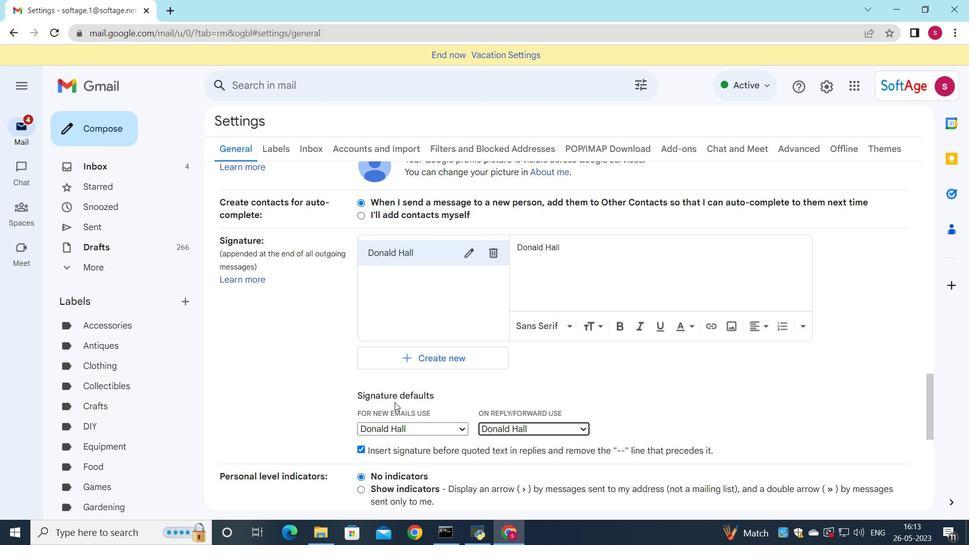 
Action: Mouse moved to (400, 390)
Screenshot: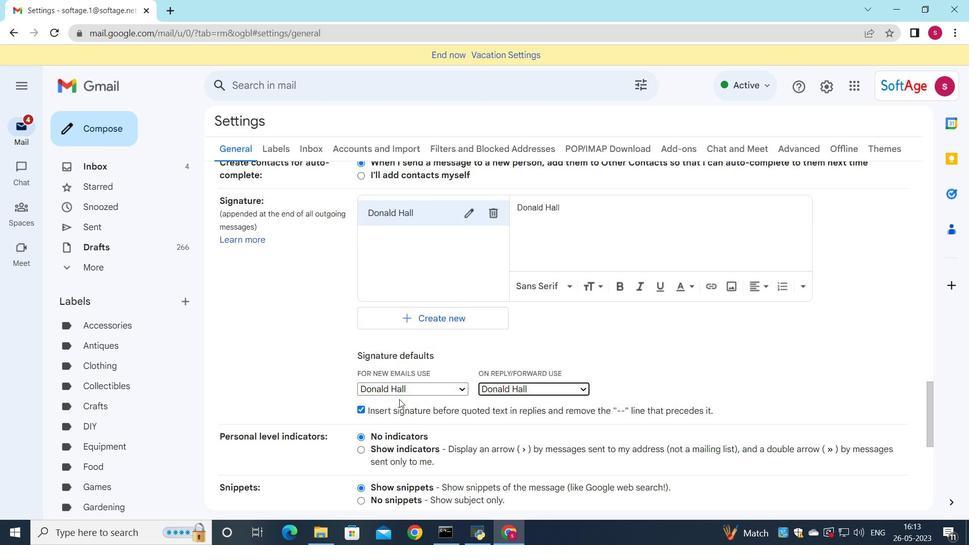 
Action: Mouse scrolled (400, 389) with delta (0, 0)
Screenshot: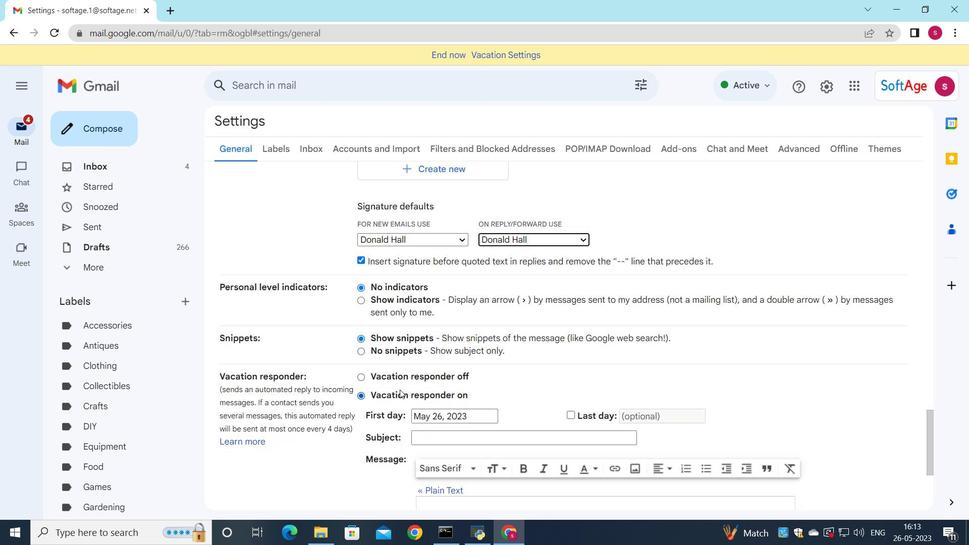 
Action: Mouse scrolled (400, 389) with delta (0, 0)
Screenshot: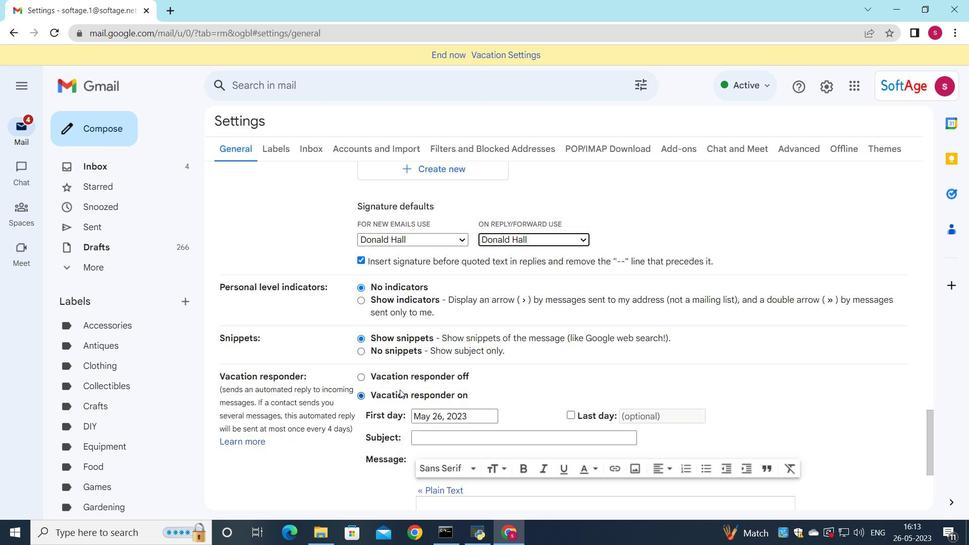 
Action: Mouse moved to (400, 390)
Screenshot: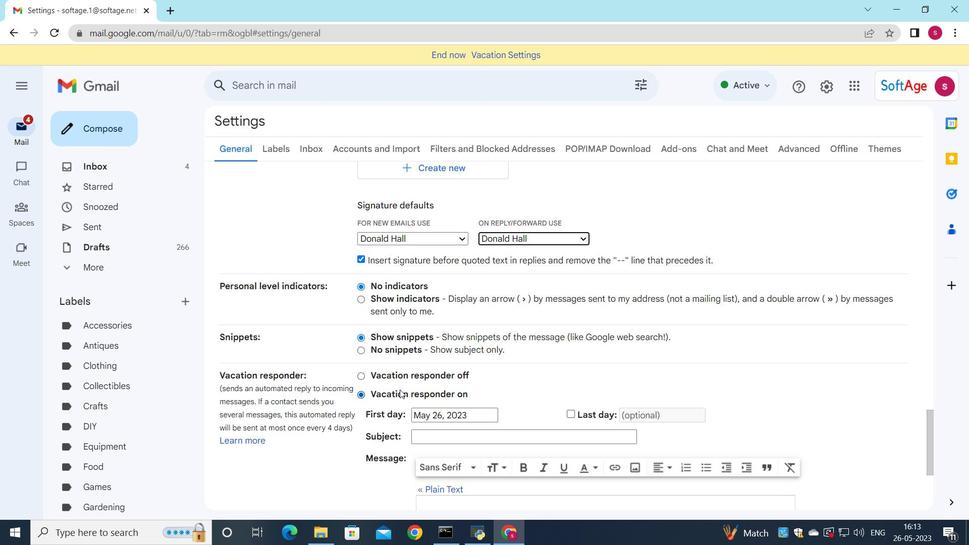 
Action: Mouse scrolled (400, 389) with delta (0, 0)
Screenshot: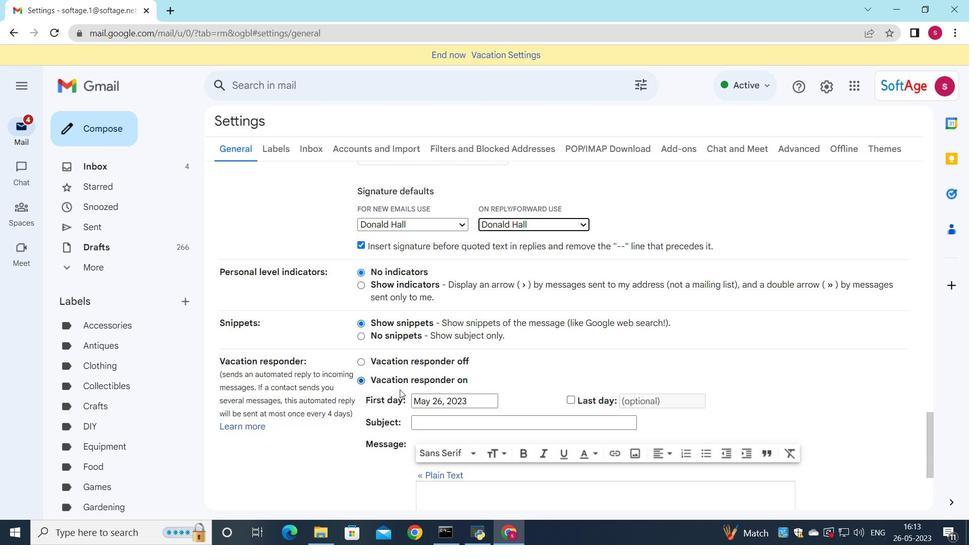
Action: Mouse moved to (407, 390)
Screenshot: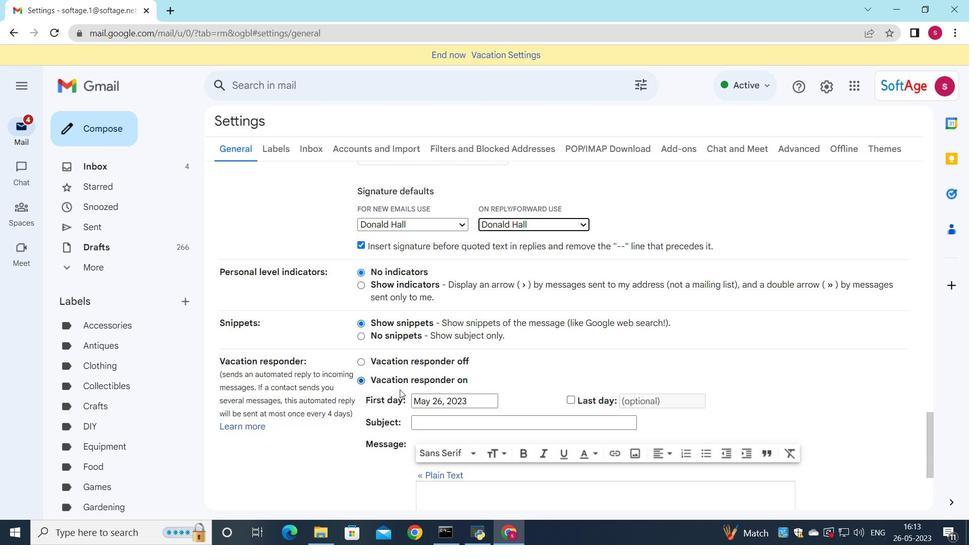 
Action: Mouse scrolled (400, 389) with delta (0, 0)
Screenshot: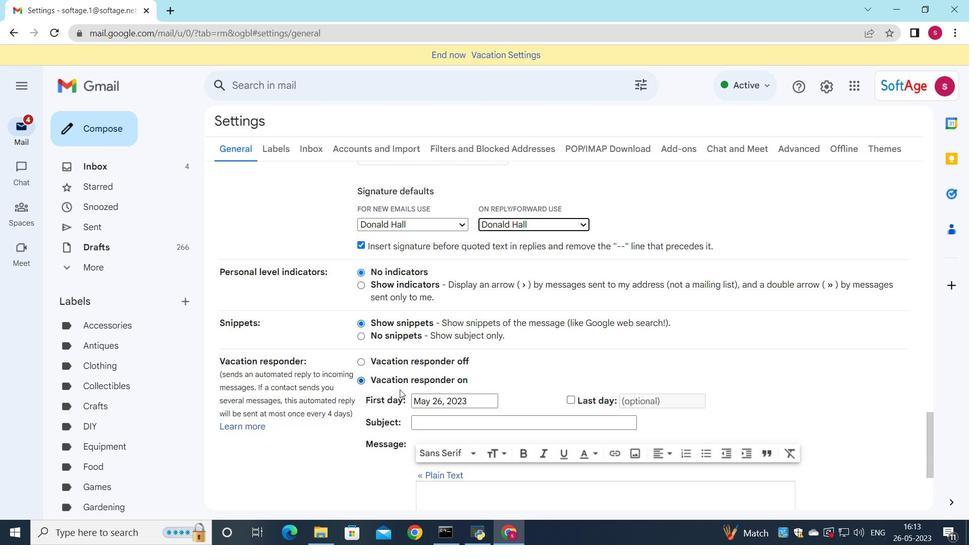 
Action: Mouse moved to (407, 391)
Screenshot: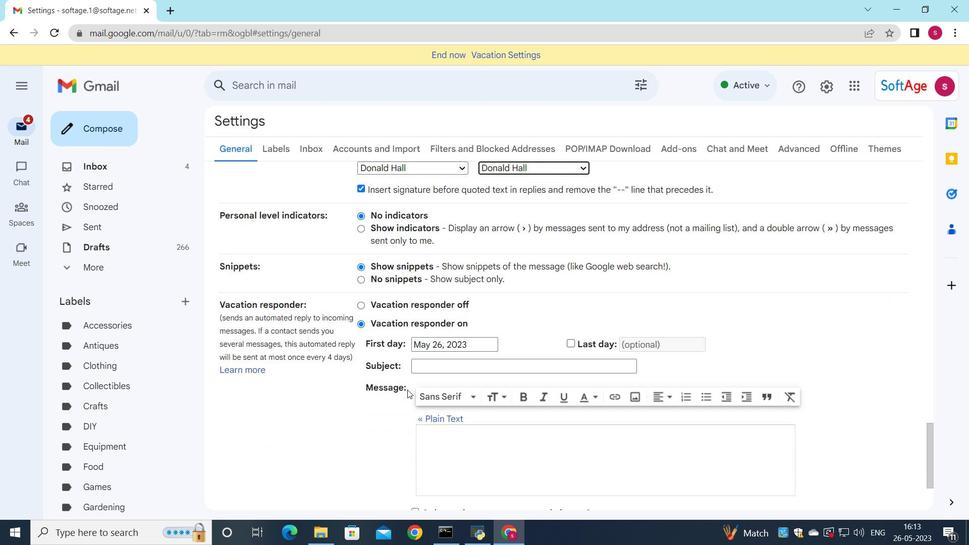 
Action: Mouse scrolled (407, 390) with delta (0, 0)
Screenshot: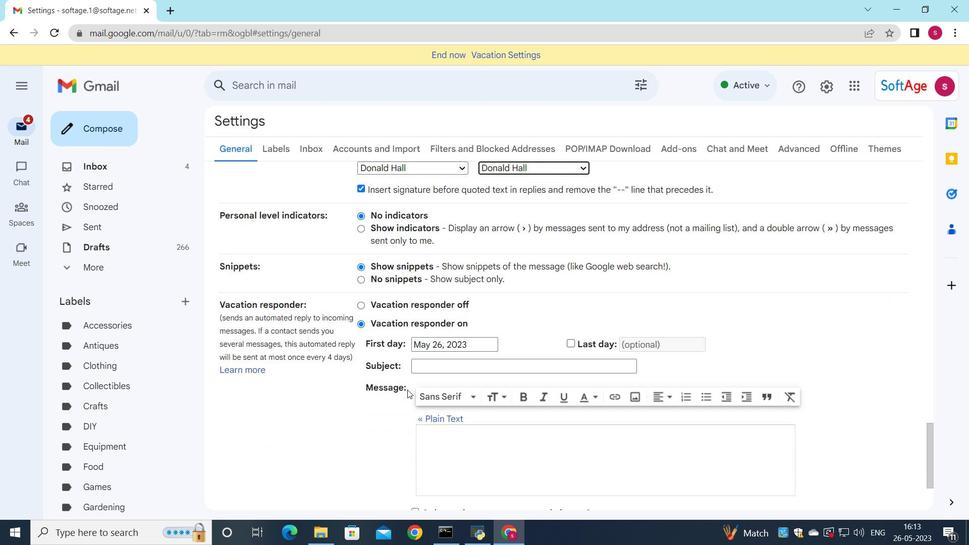 
Action: Mouse moved to (407, 396)
Screenshot: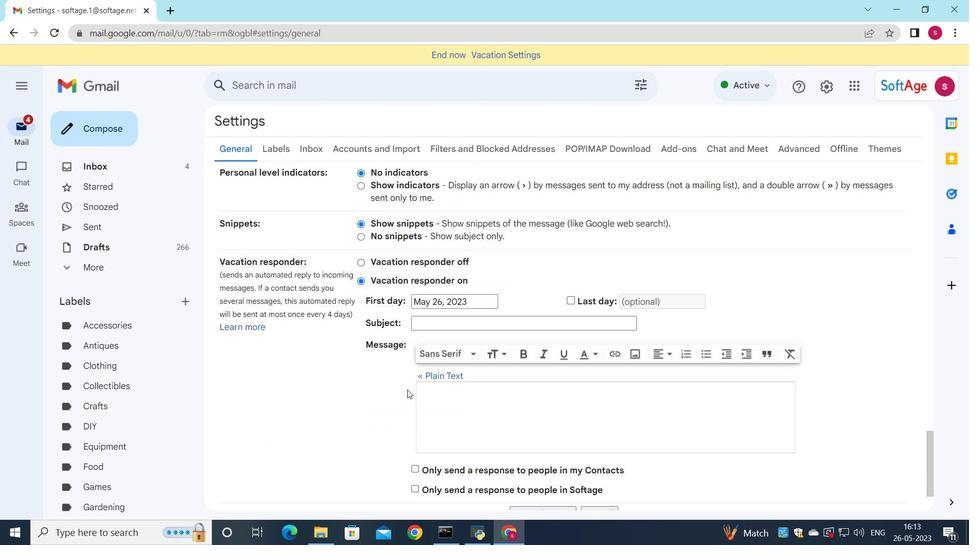
Action: Mouse scrolled (407, 396) with delta (0, 0)
Screenshot: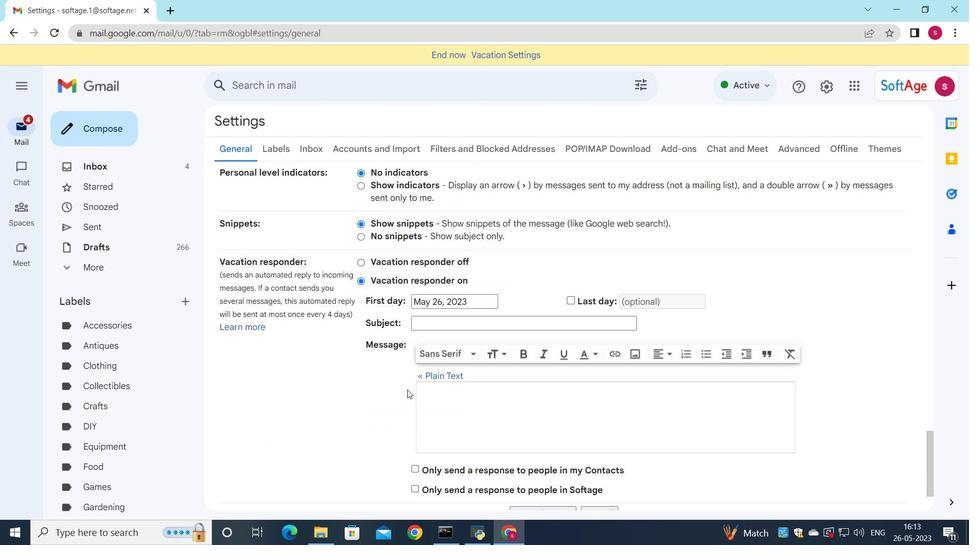 
Action: Mouse moved to (407, 399)
Screenshot: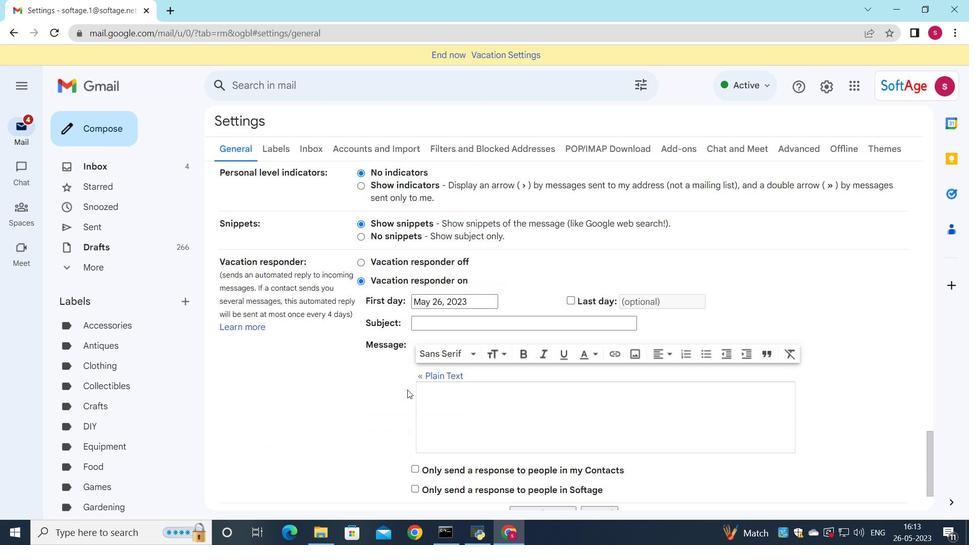 
Action: Mouse scrolled (407, 399) with delta (0, 0)
Screenshot: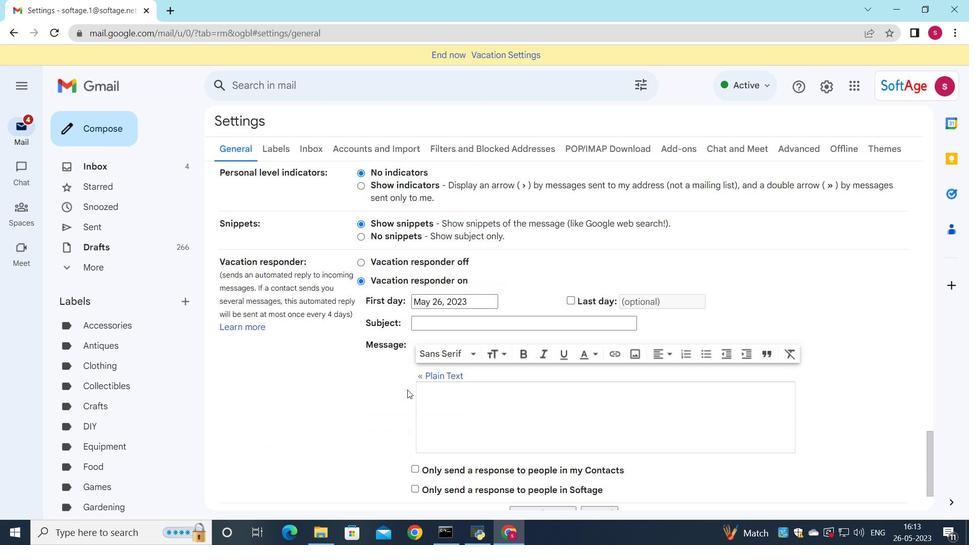 
Action: Mouse moved to (410, 410)
Screenshot: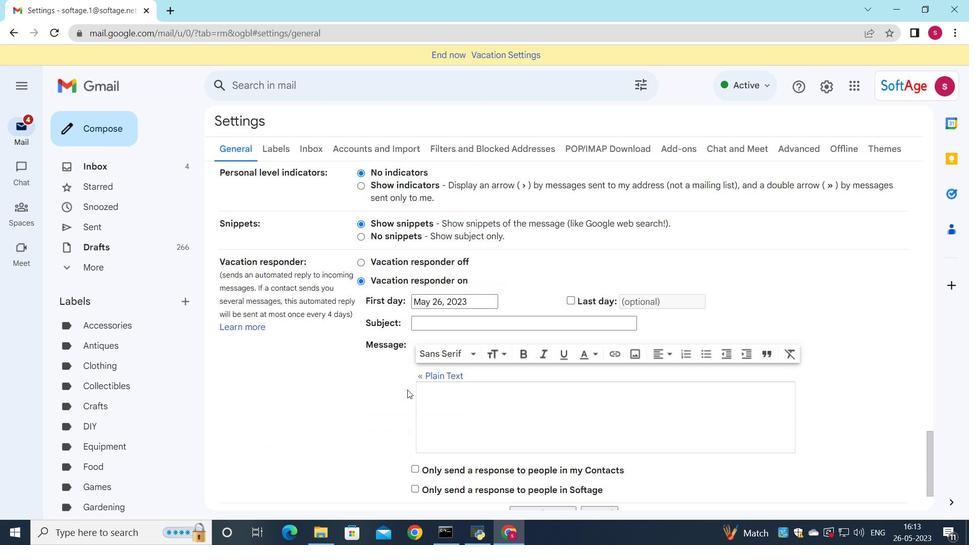 
Action: Mouse scrolled (410, 410) with delta (0, 0)
Screenshot: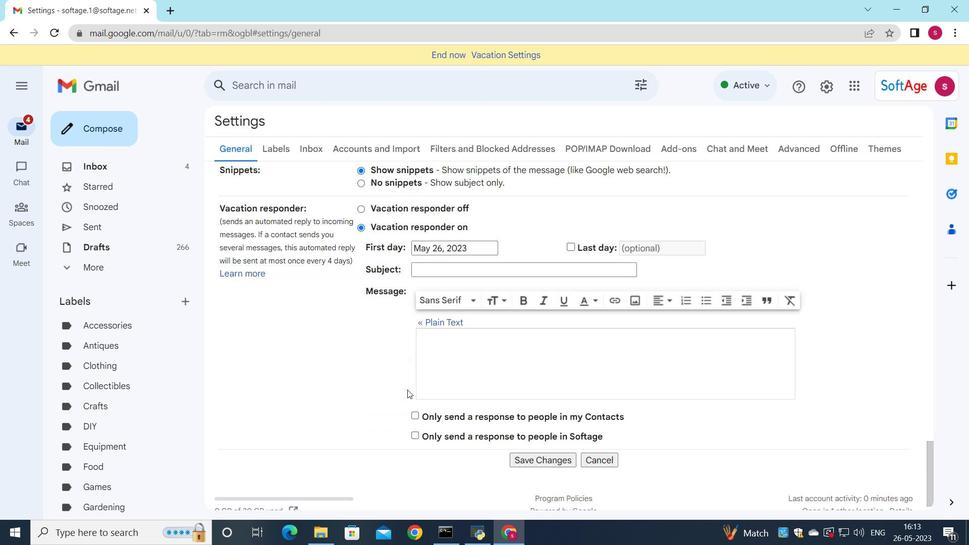 
Action: Mouse moved to (534, 441)
Screenshot: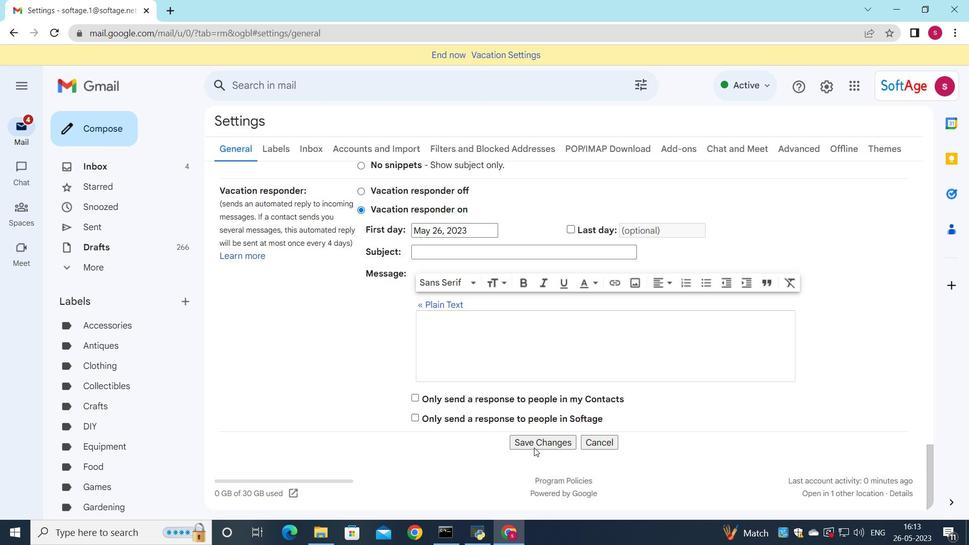 
Action: Mouse pressed left at (534, 441)
Screenshot: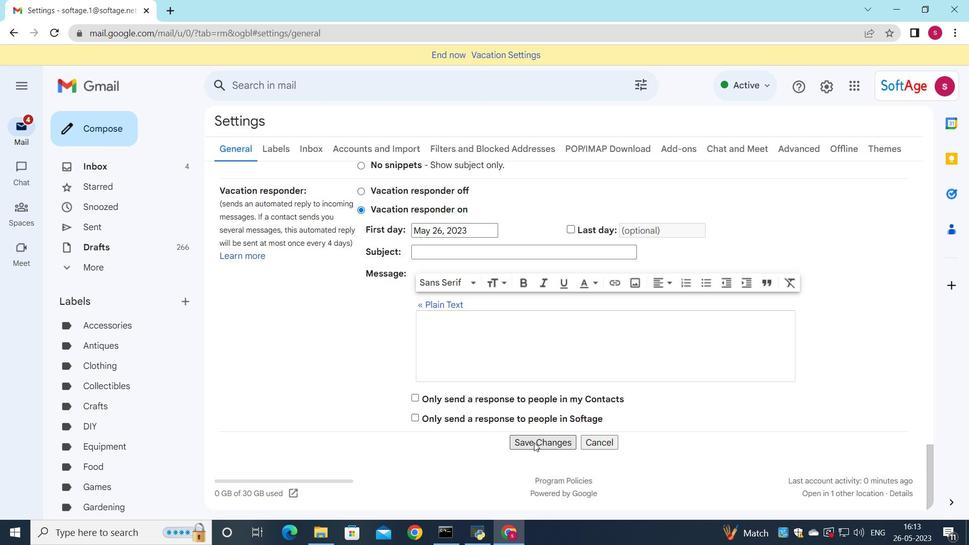 
Action: Mouse moved to (81, 123)
Screenshot: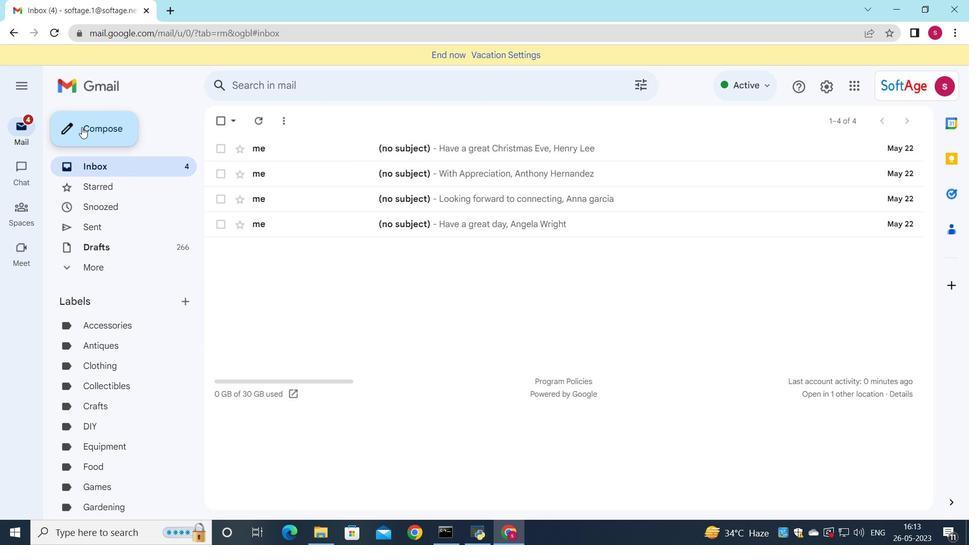 
Action: Mouse pressed left at (81, 123)
Screenshot: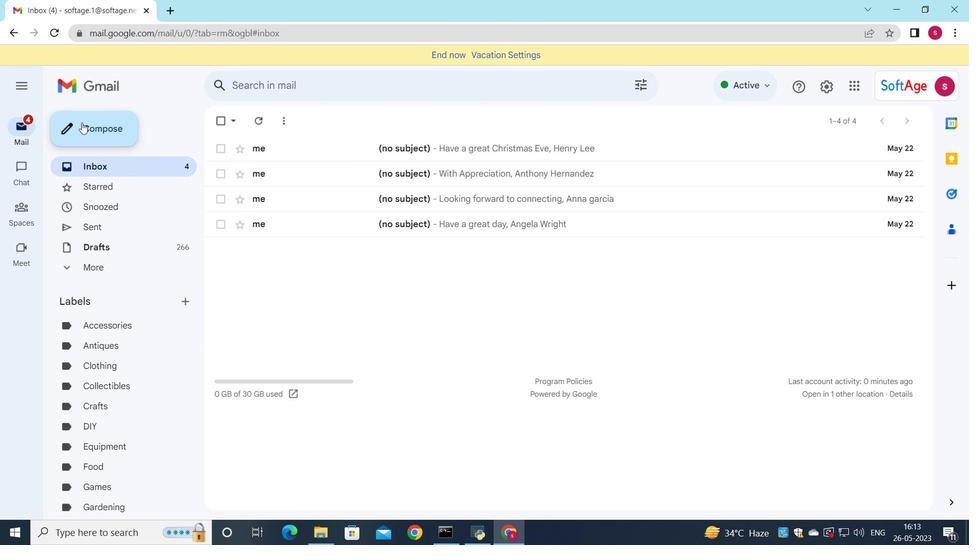 
Action: Mouse moved to (697, 249)
Screenshot: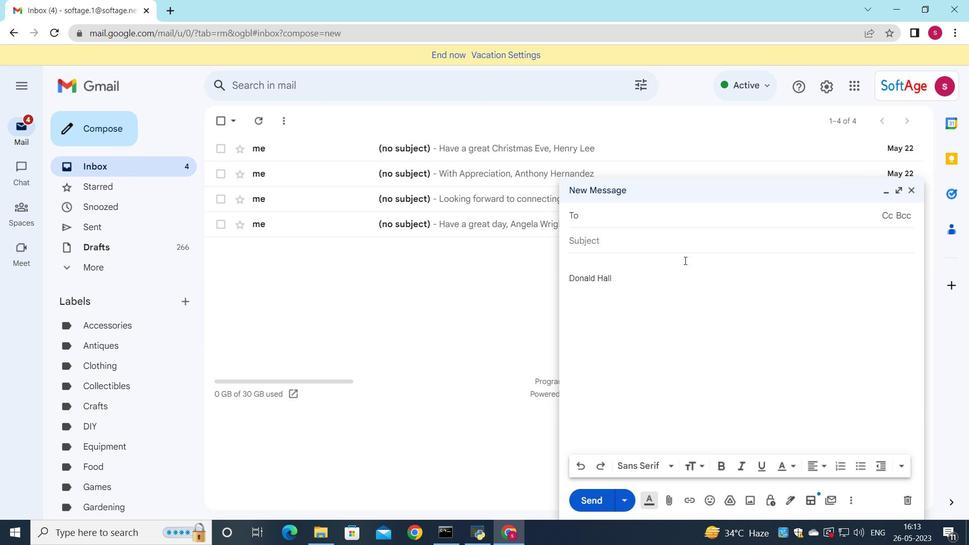 
Action: Key pressed so
Screenshot: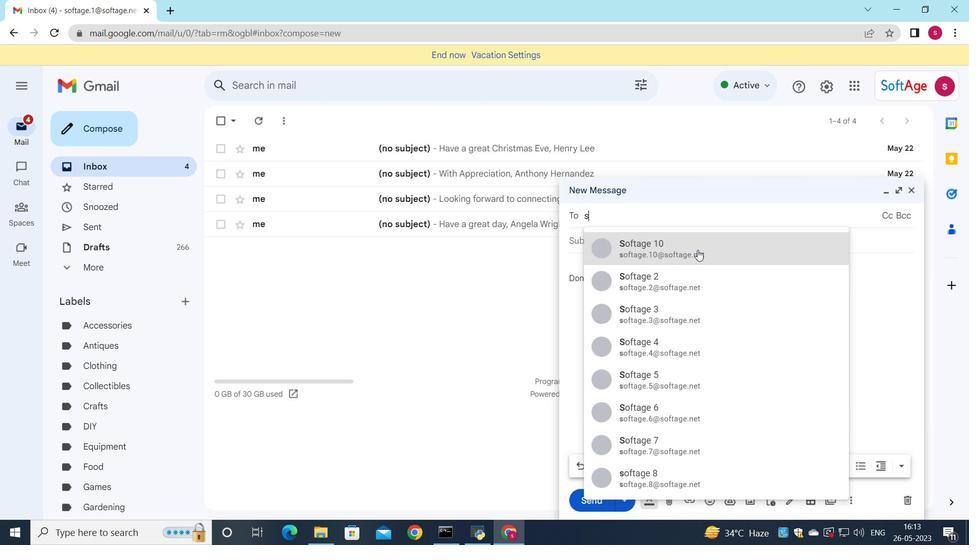
Action: Mouse moved to (702, 354)
Screenshot: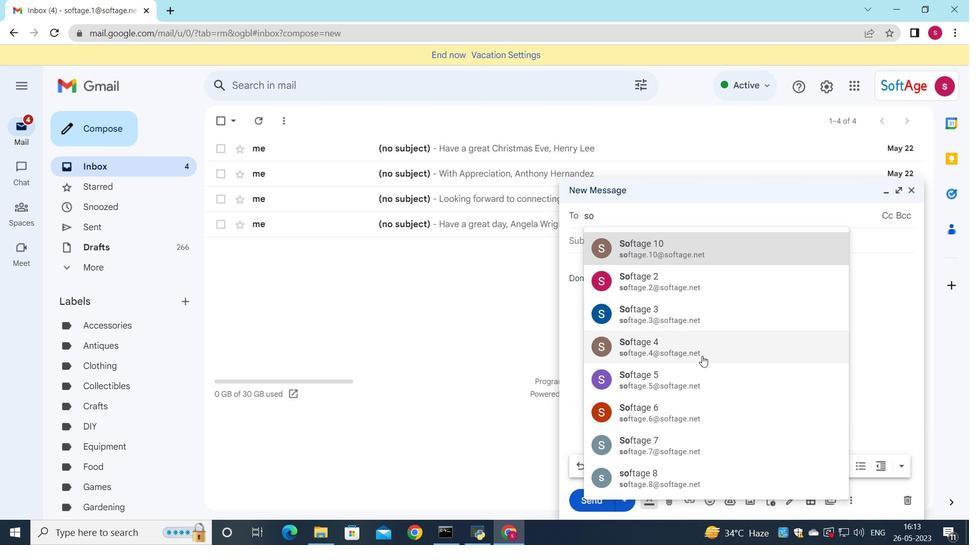 
Action: Mouse pressed left at (702, 354)
Screenshot: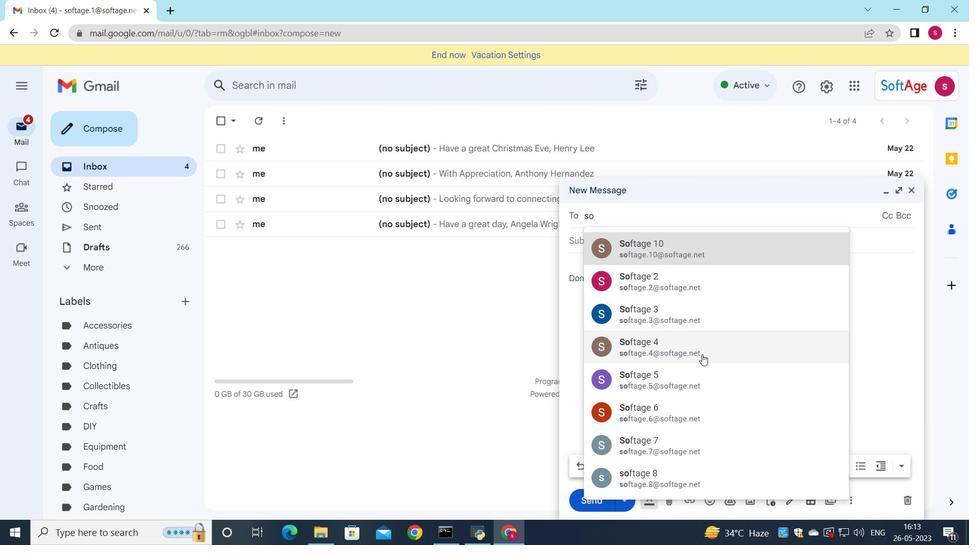 
Action: Mouse moved to (702, 359)
Screenshot: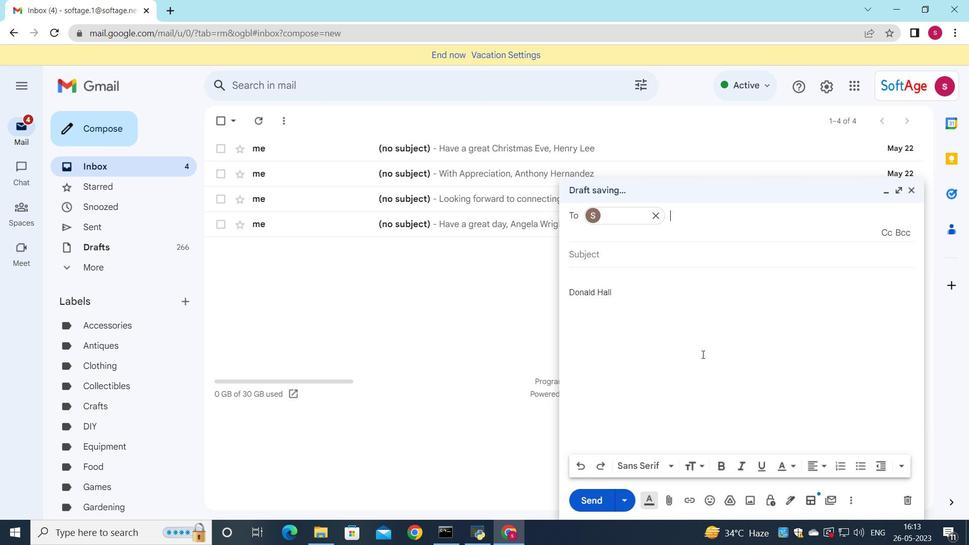 
Action: Key pressed s
Screenshot: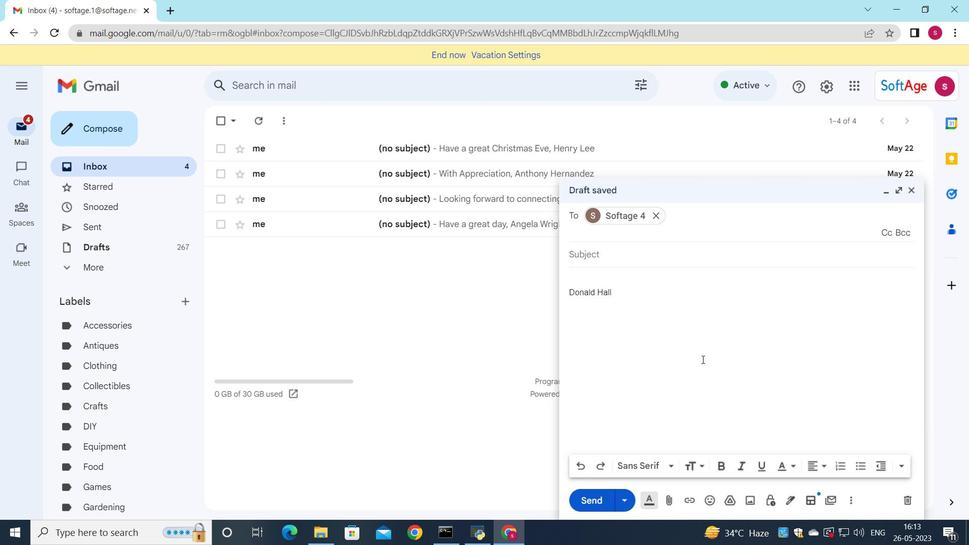 
Action: Mouse moved to (746, 381)
Screenshot: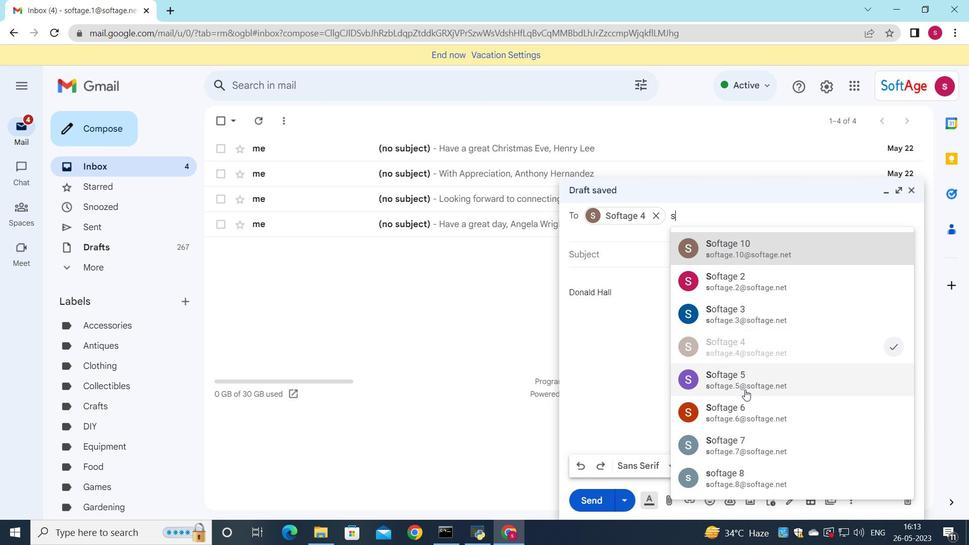 
Action: Mouse pressed left at (746, 381)
Screenshot: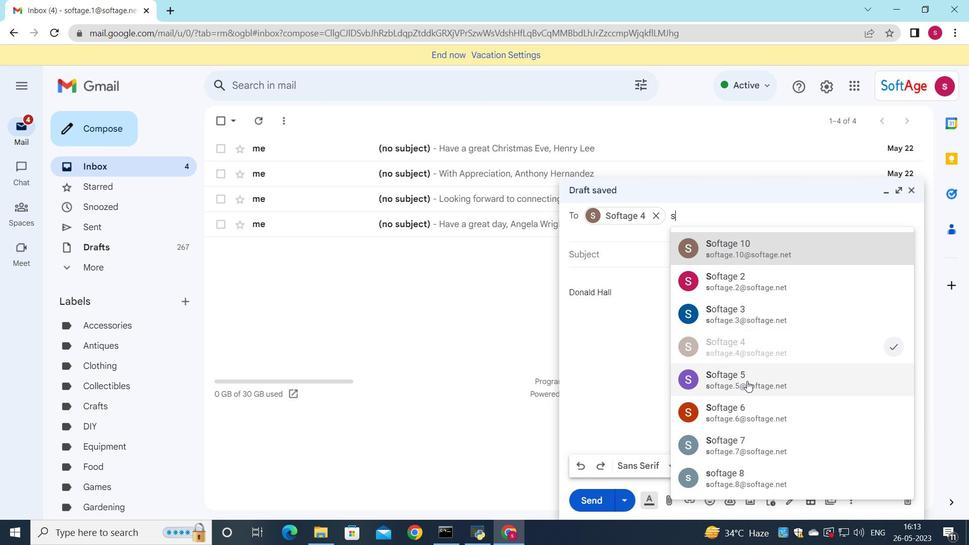 
Action: Mouse moved to (603, 255)
Screenshot: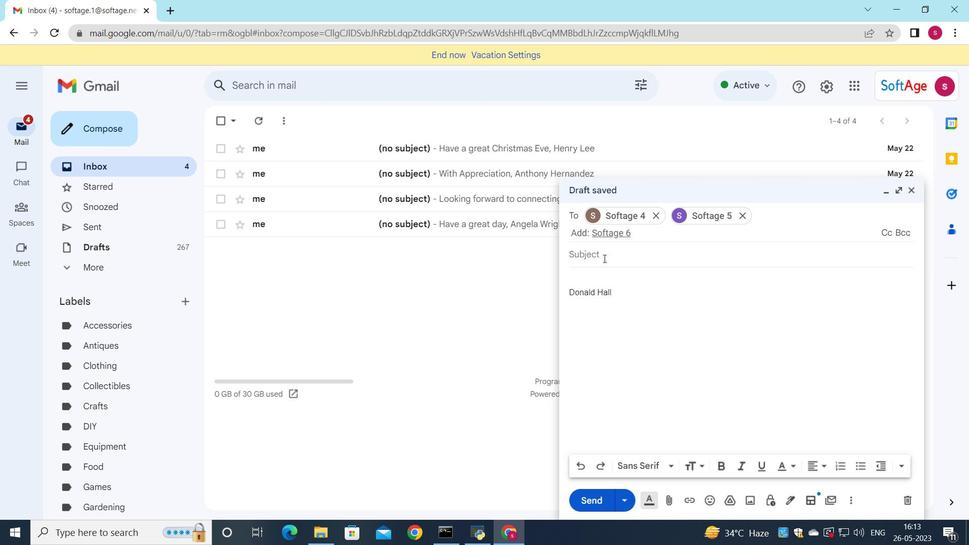 
Action: Mouse pressed left at (603, 255)
Screenshot: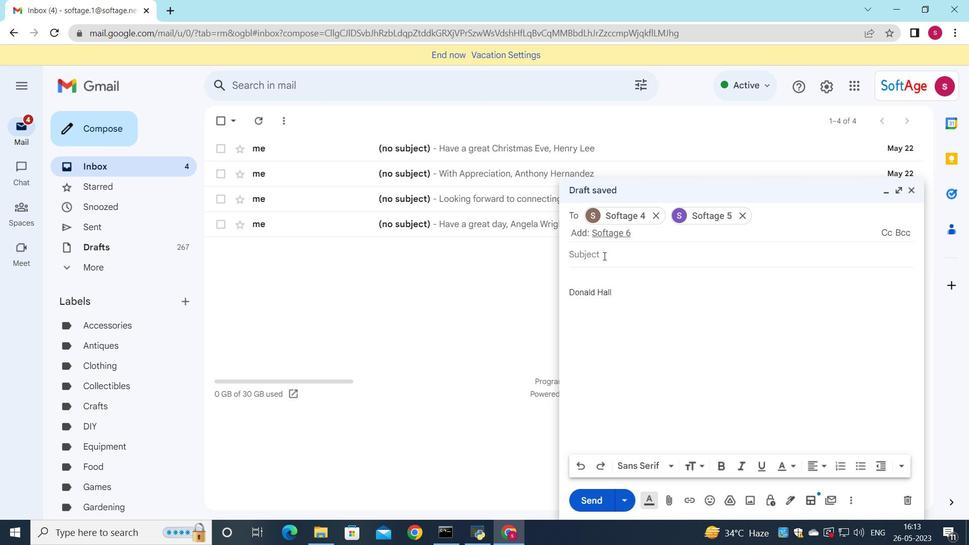 
Action: Key pressed <Key.shift>Perfomance<Key.space>review
Screenshot: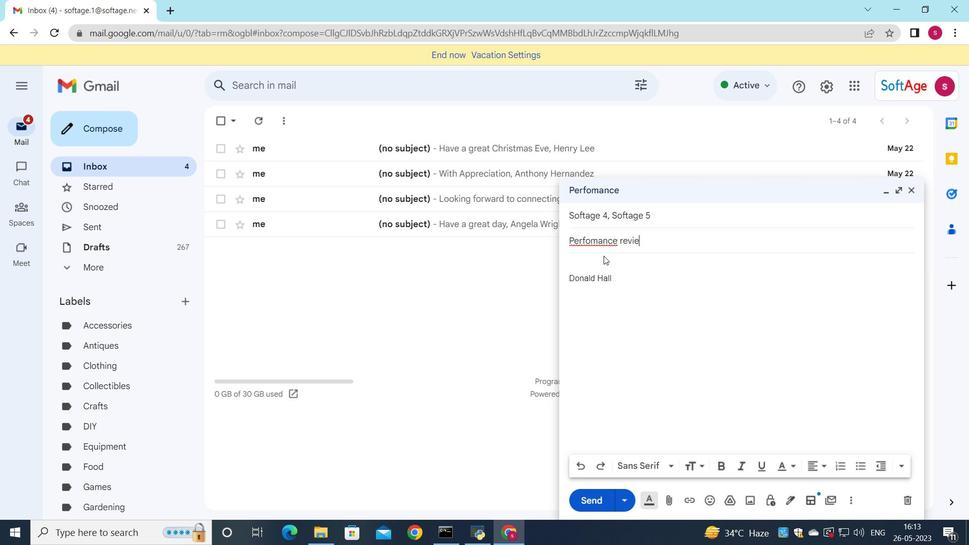 
Action: Mouse moved to (654, 242)
Screenshot: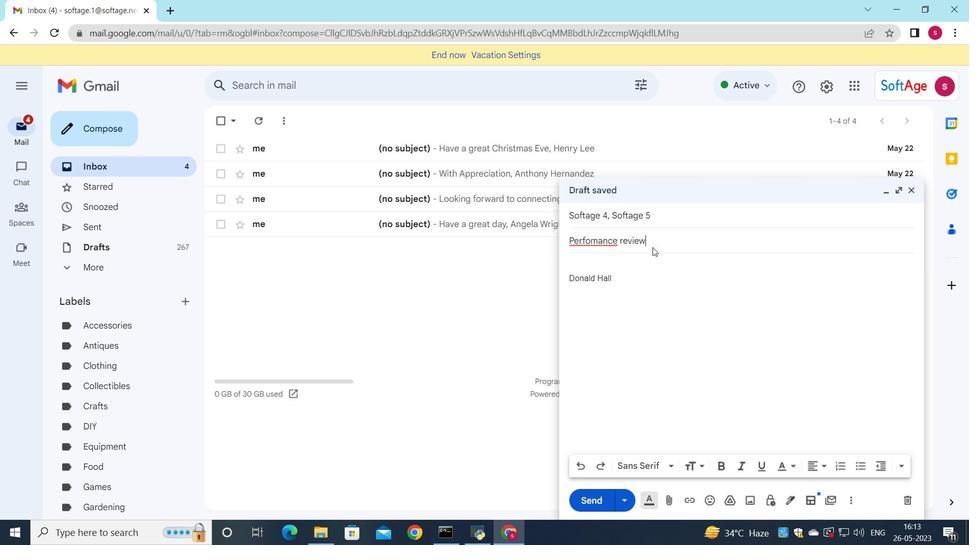 
Action: Mouse pressed left at (654, 242)
Screenshot: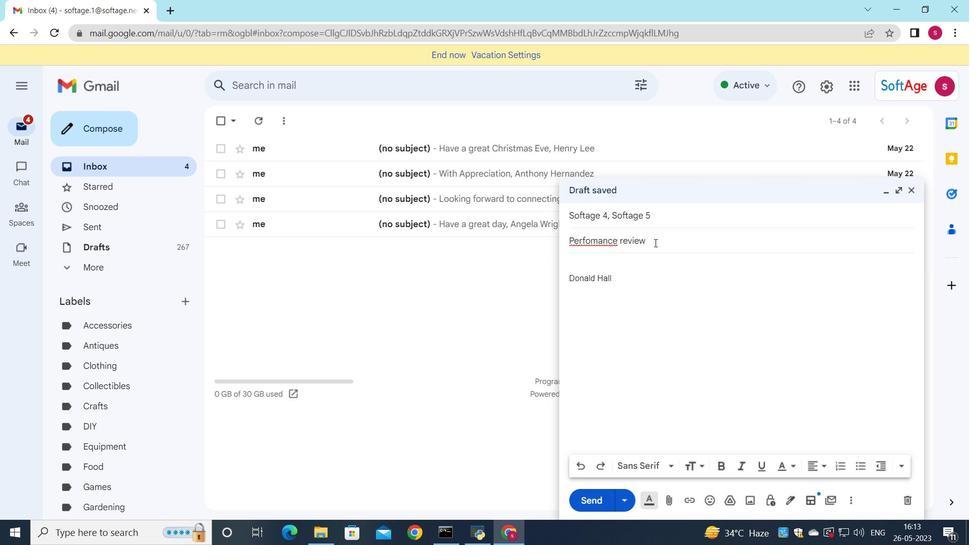 
Action: Mouse moved to (582, 256)
Screenshot: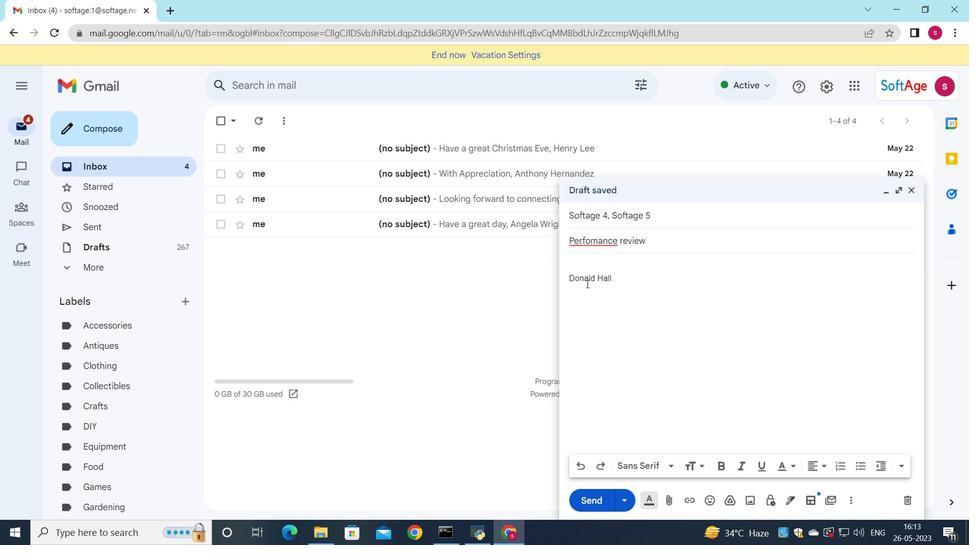 
Action: Mouse pressed left at (582, 256)
Screenshot: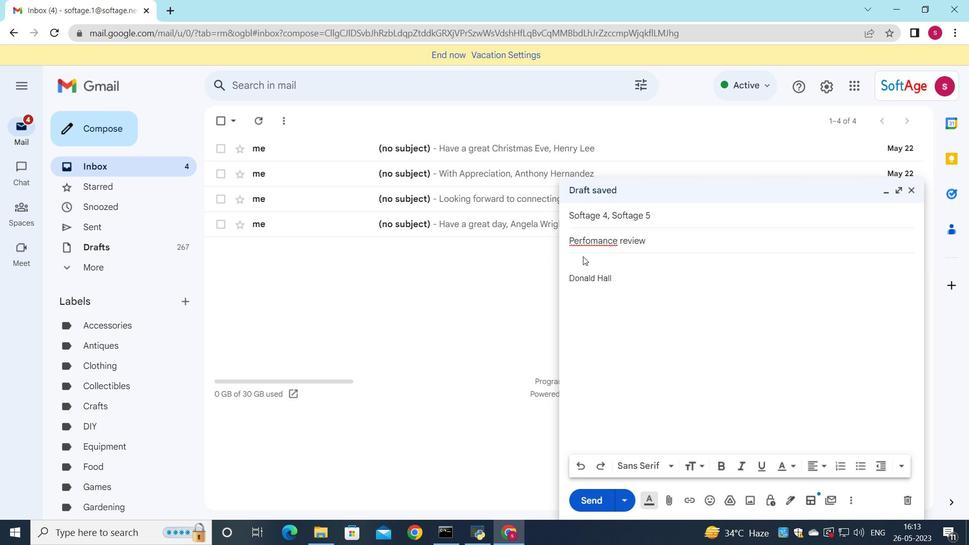
Action: Mouse moved to (675, 289)
Screenshot: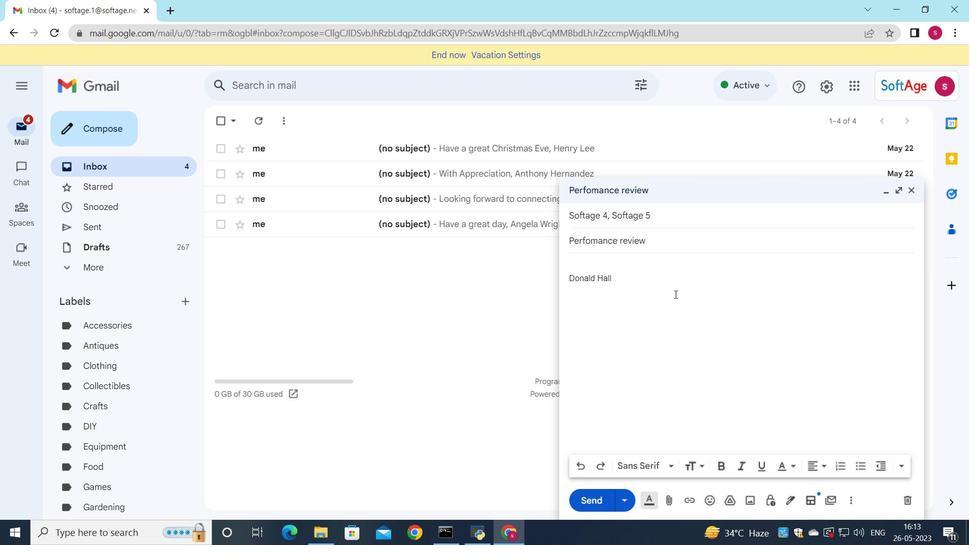 
Action: Key pressed <Key.shift>Please<Key.space>let<Key.space>,<Key.backspace>me<Key.space>know<Key.space>if<Key.space>you<Key.space>have<Key.space>any<Key.space>feedback<Key.space>on<Key.space>this<Key.space>proposal
Screenshot: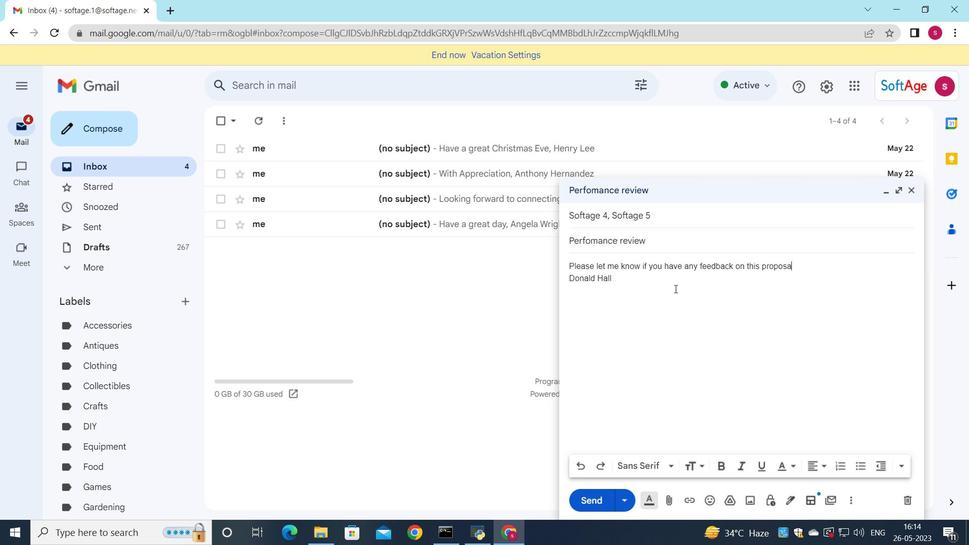 
Action: Mouse moved to (670, 493)
Screenshot: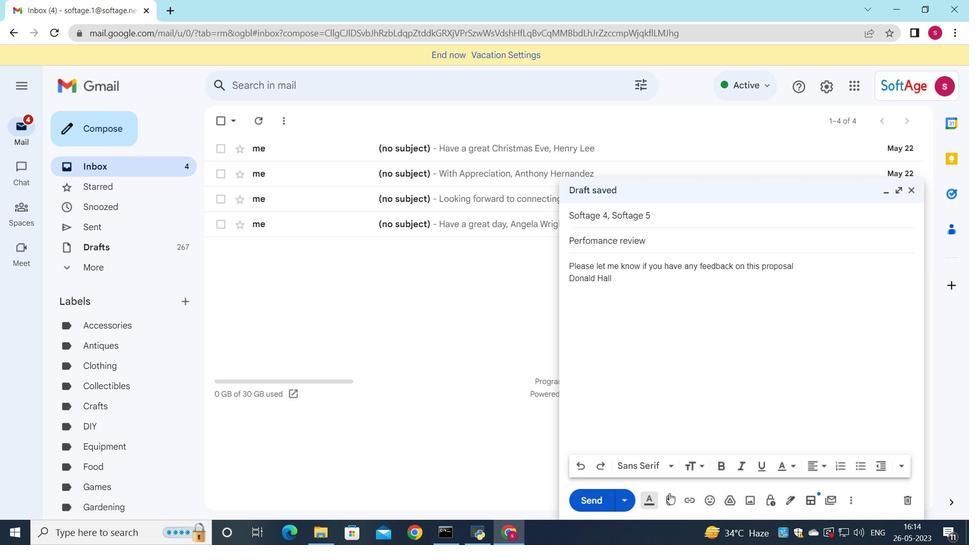 
Action: Mouse pressed left at (670, 493)
Screenshot: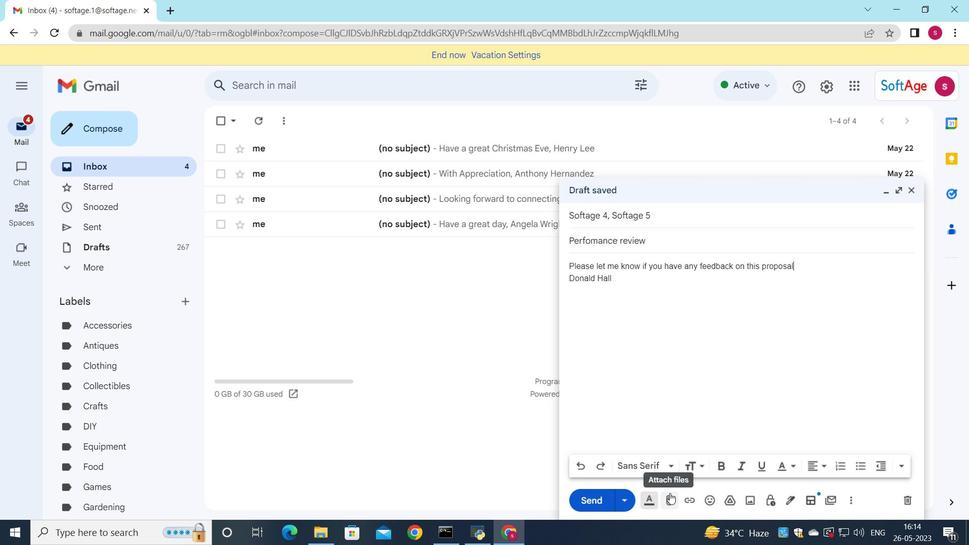 
Action: Mouse moved to (191, 89)
Screenshot: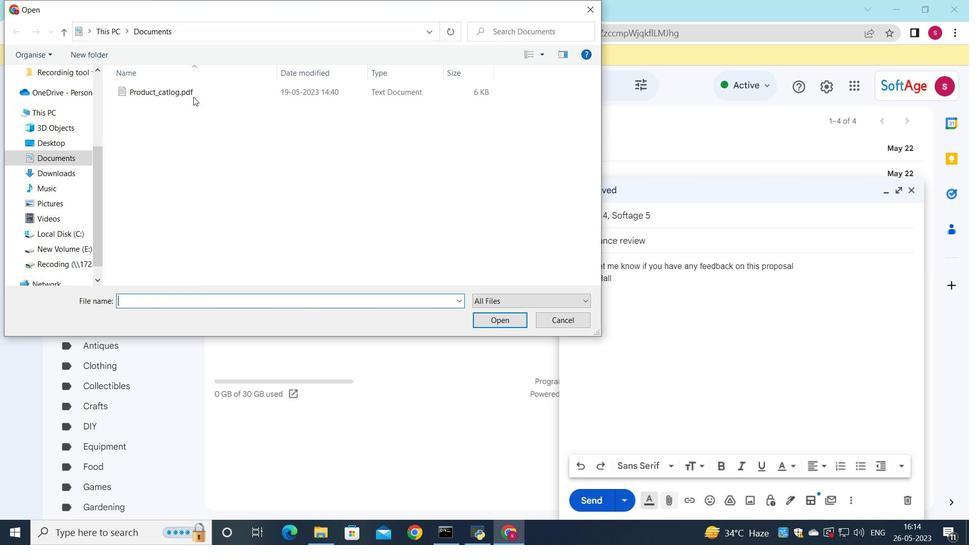 
Action: Mouse pressed left at (191, 89)
Screenshot: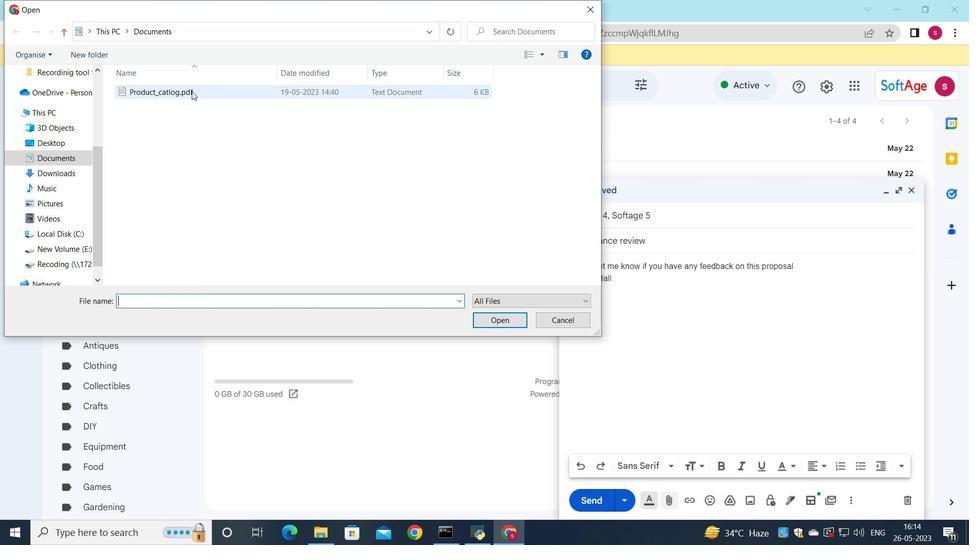 
Action: Mouse moved to (210, 91)
Screenshot: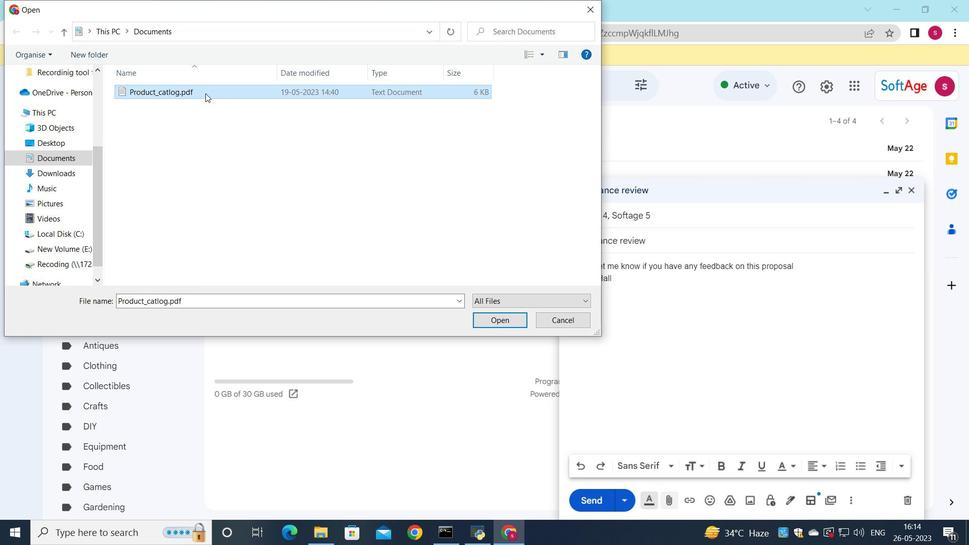 
Action: Mouse pressed left at (210, 91)
Screenshot: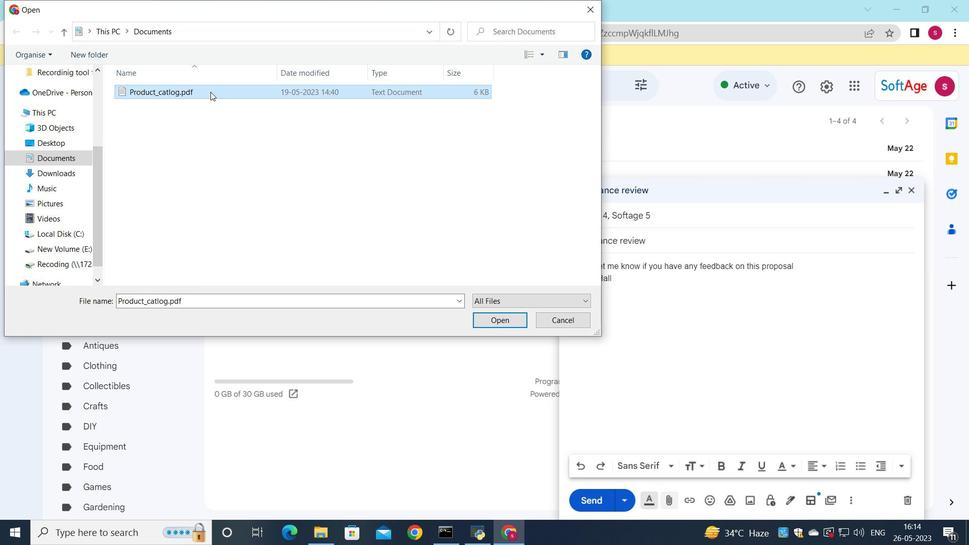
Action: Mouse moved to (644, 113)
Screenshot: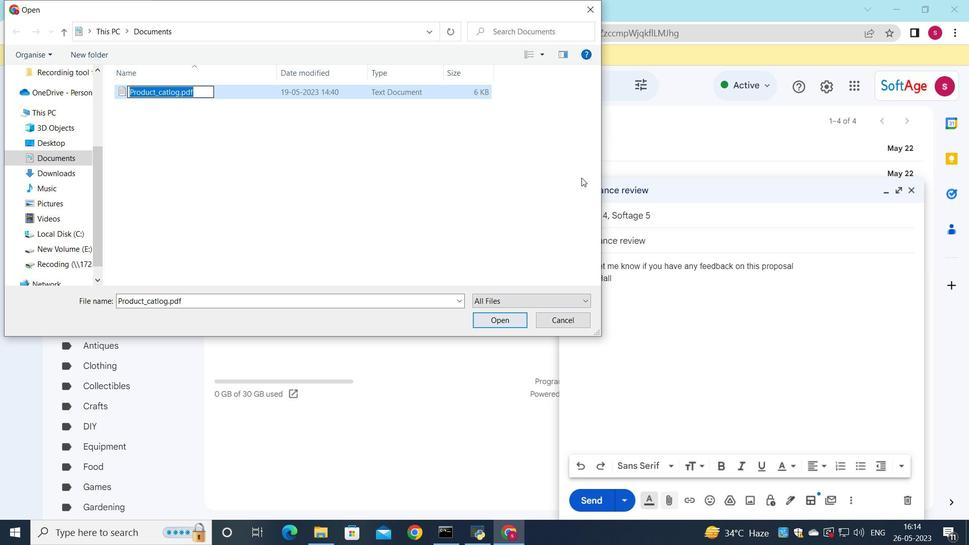 
Action: Key pressed <Key.shift>S<Key.backspace><Key.shift>Design<Key.shift><Key.shift><Key.shift><Key.shift><Key.shift>_document.docx
Screenshot: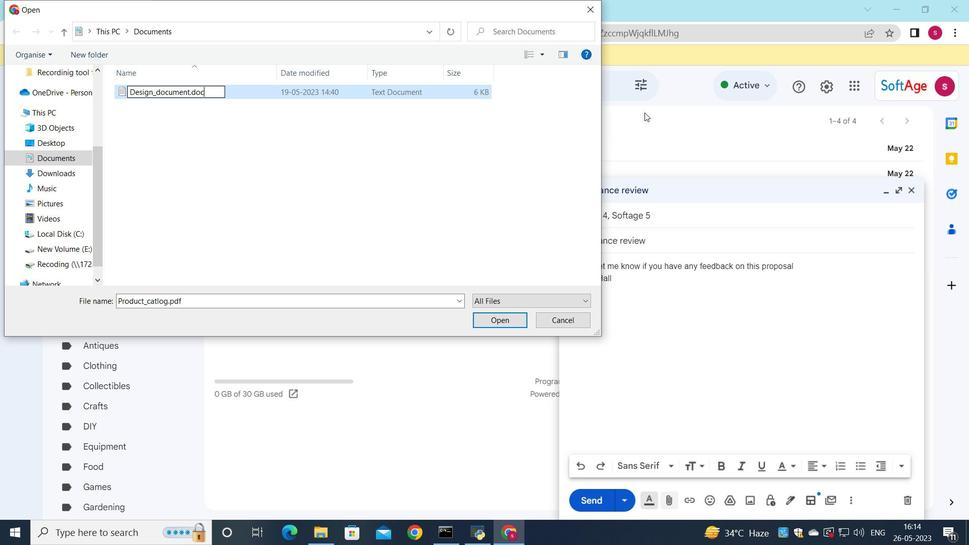 
Action: Mouse moved to (420, 99)
Screenshot: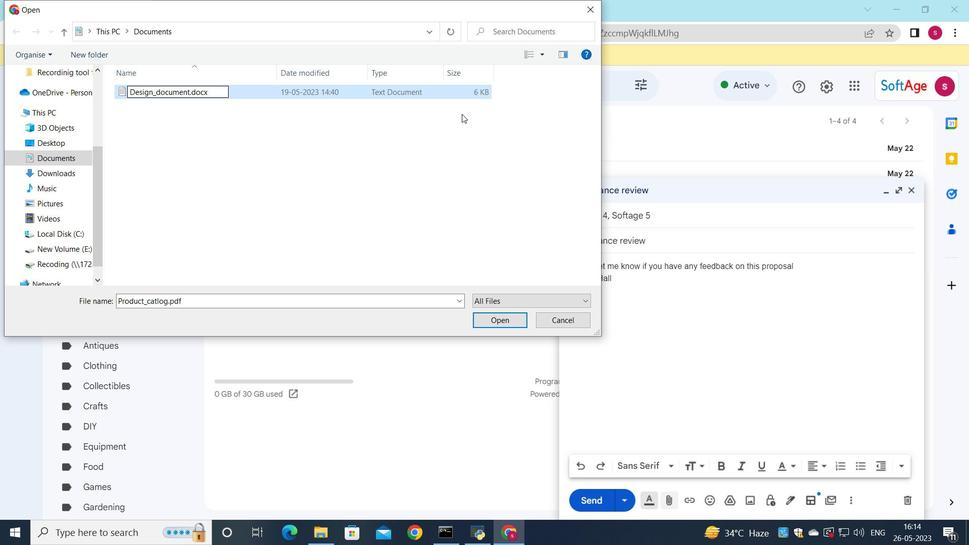 
Action: Mouse pressed left at (420, 99)
Screenshot: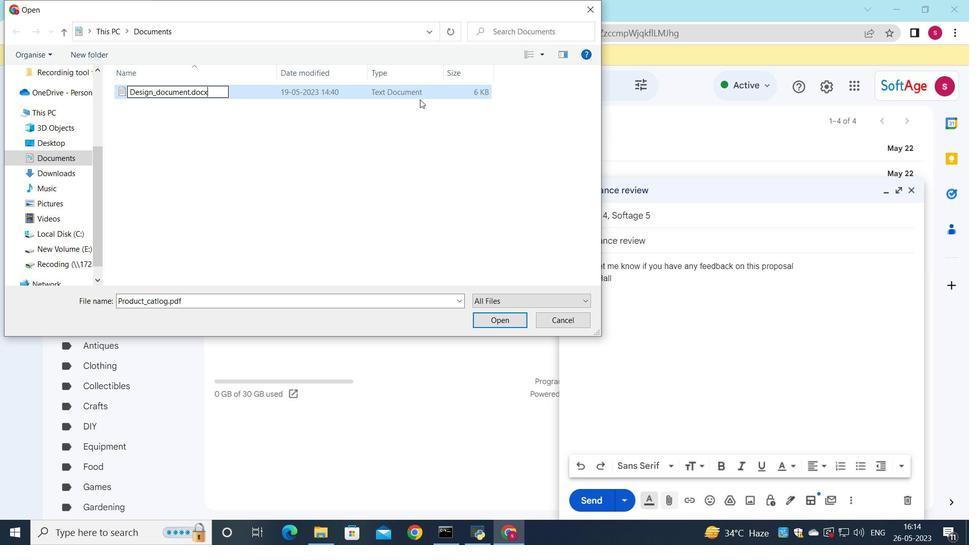 
Action: Mouse moved to (363, 93)
Screenshot: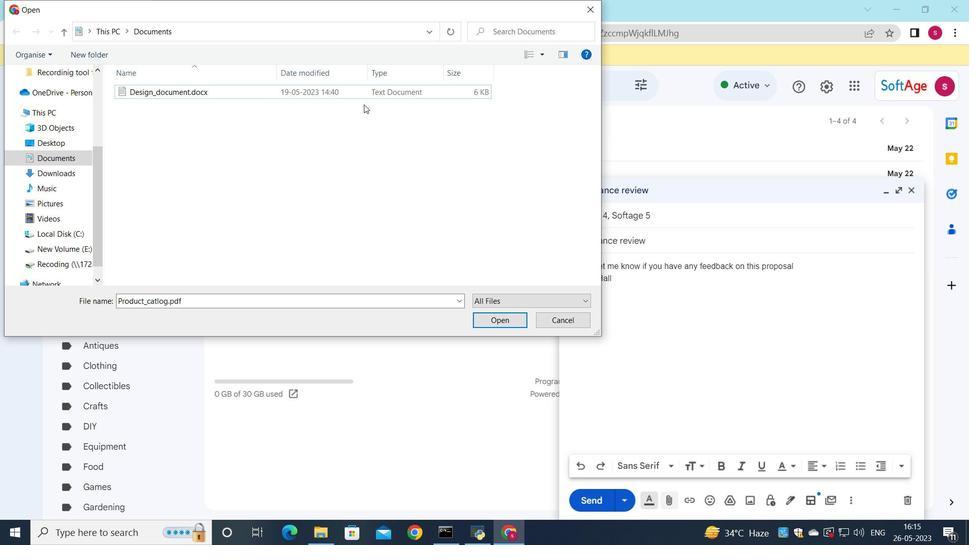 
Action: Mouse pressed left at (363, 93)
Screenshot: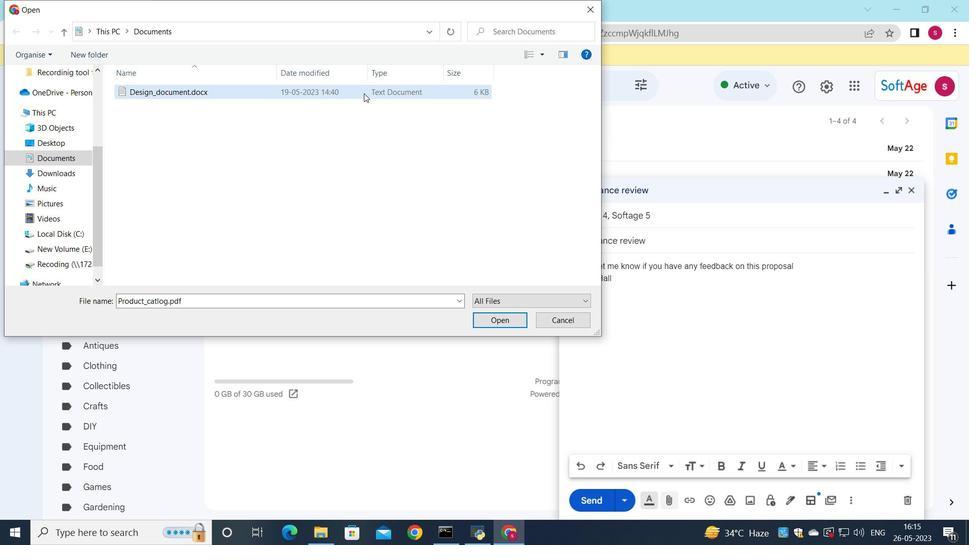 
Action: Mouse moved to (508, 323)
Screenshot: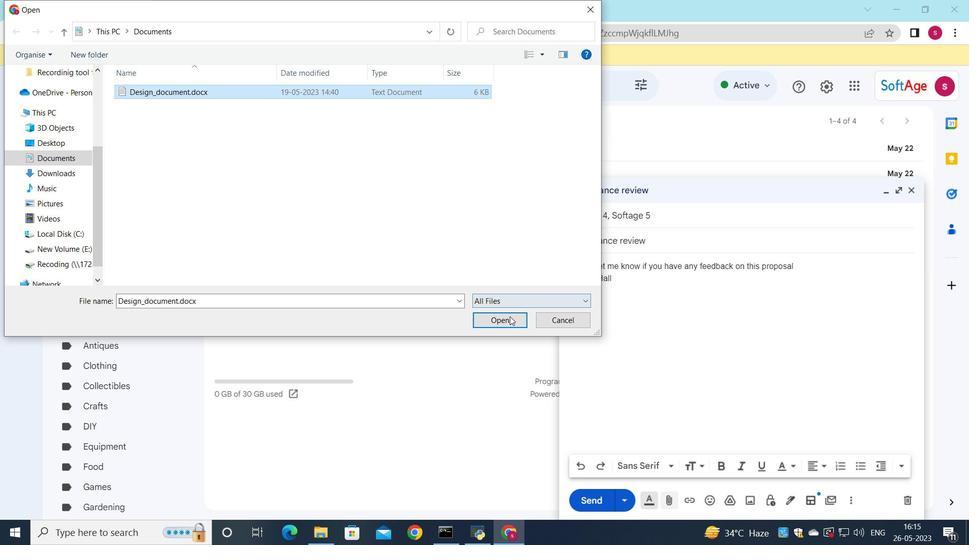 
Action: Mouse pressed left at (508, 323)
Screenshot: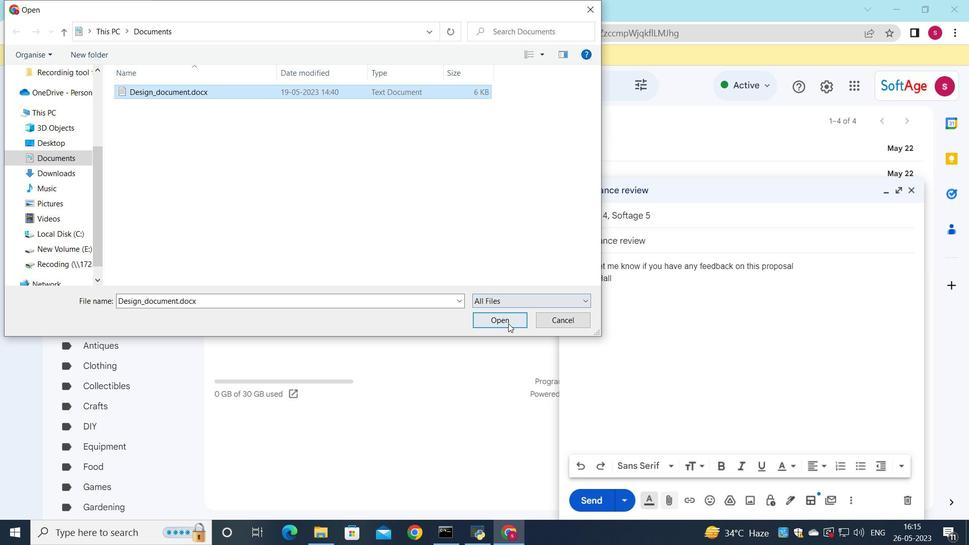 
Action: Mouse moved to (593, 498)
Screenshot: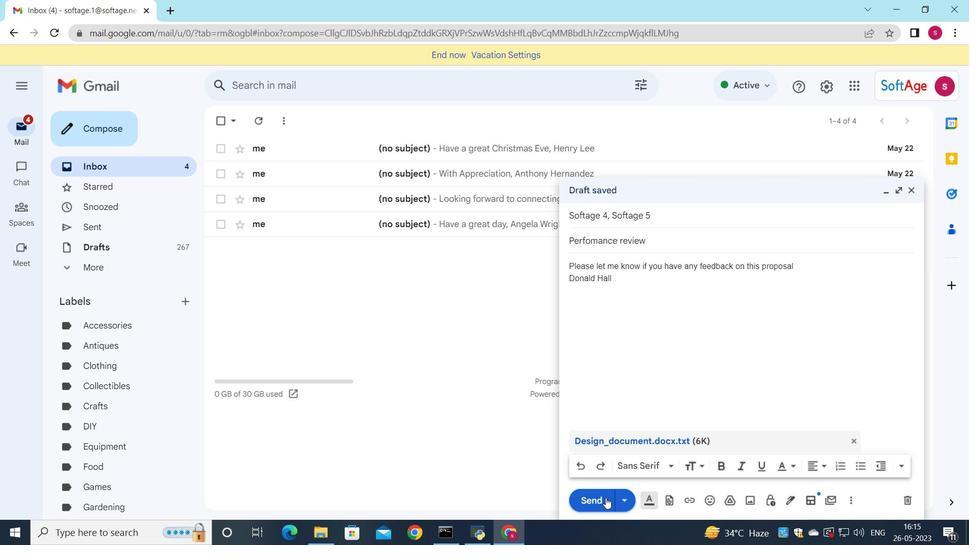 
Action: Mouse pressed left at (593, 498)
Screenshot: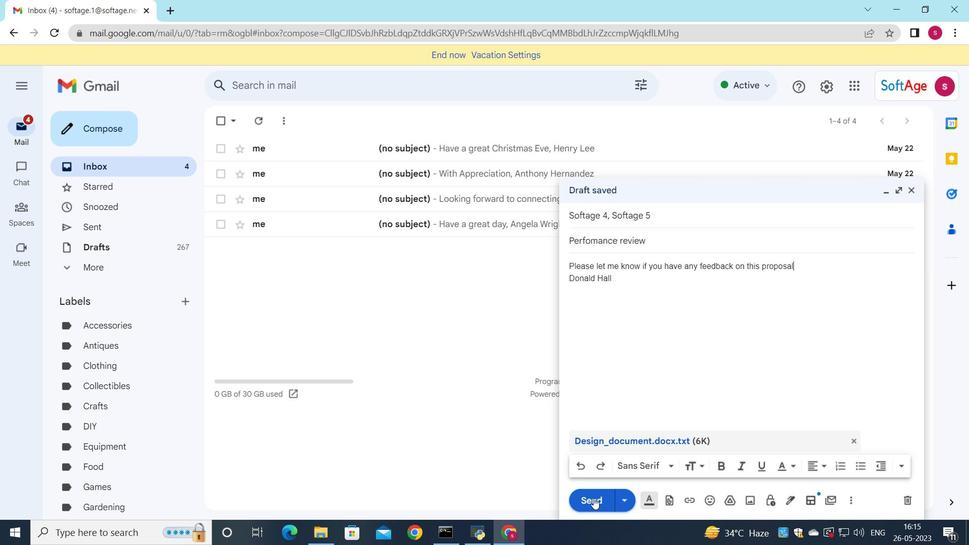 
Action: Mouse moved to (102, 222)
Screenshot: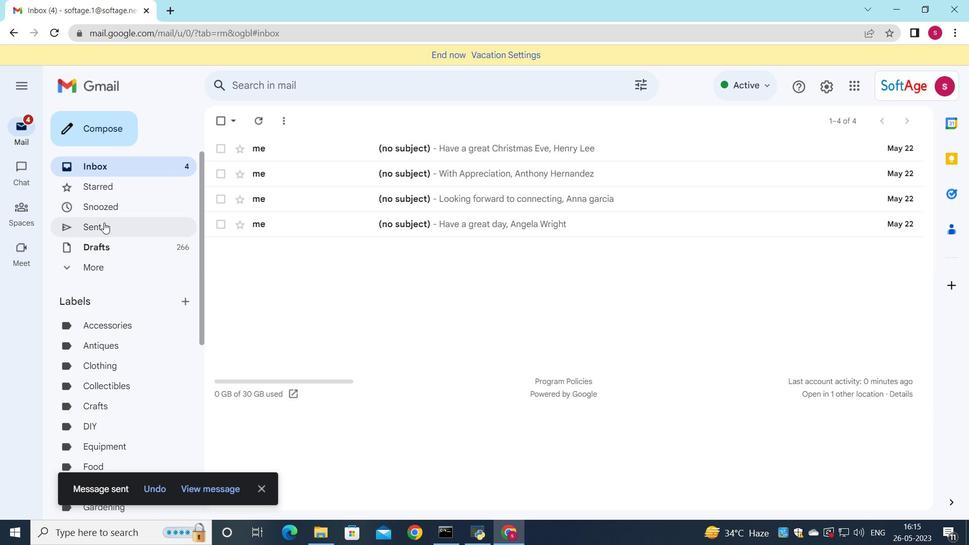 
Action: Mouse pressed left at (102, 222)
Screenshot: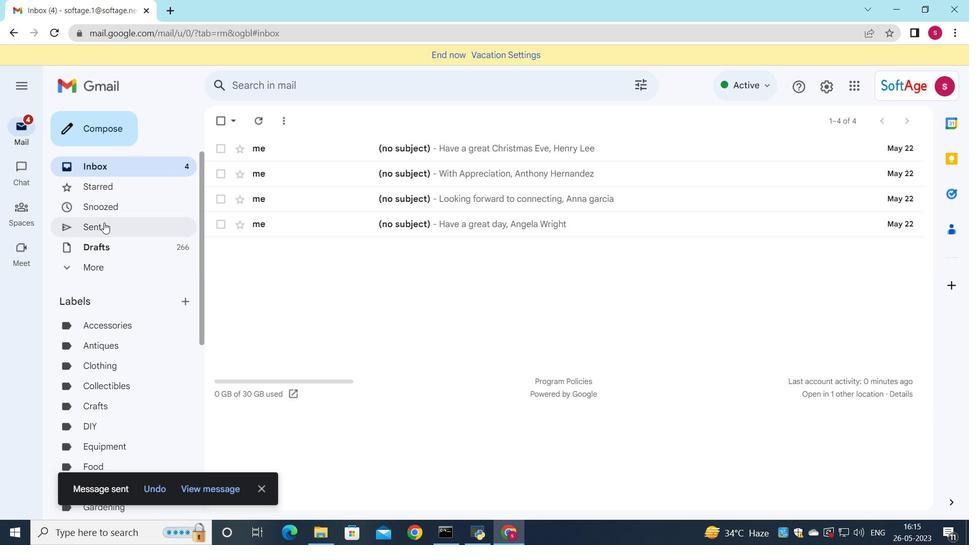 
Action: Mouse moved to (295, 206)
Screenshot: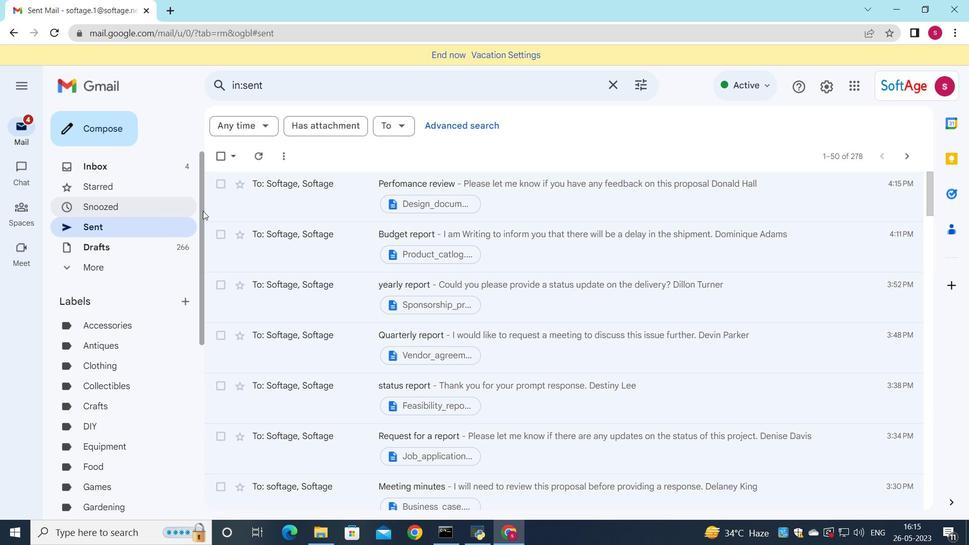 
Action: Mouse pressed left at (295, 206)
Screenshot: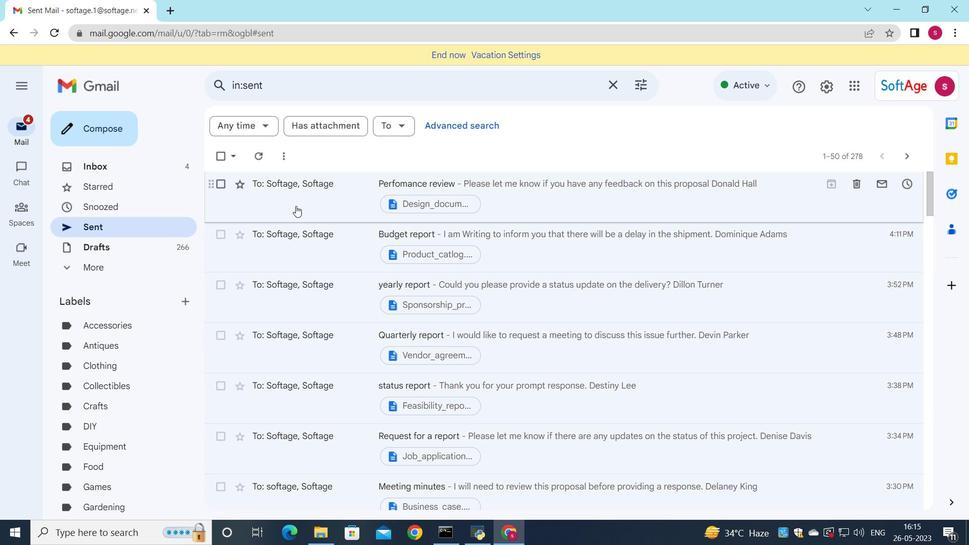 
